 Task: Add Birch Benders Monk Fruit Sweetened Maple Vanilla Syrup to the cart.
Action: Mouse moved to (797, 313)
Screenshot: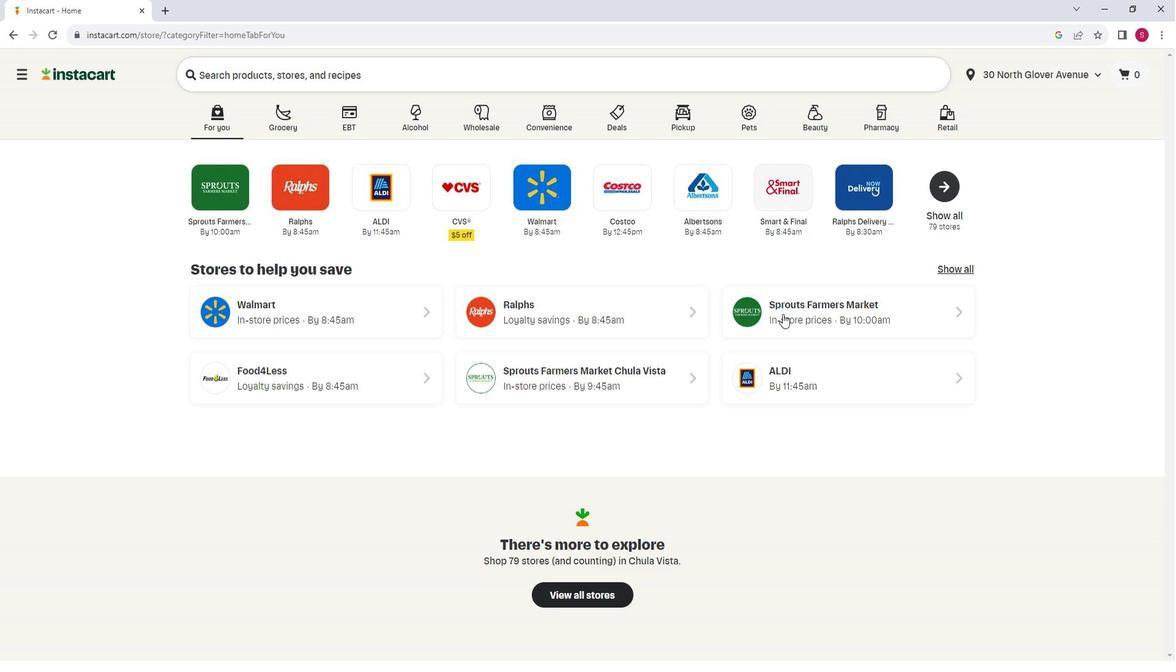 
Action: Mouse pressed left at (797, 313)
Screenshot: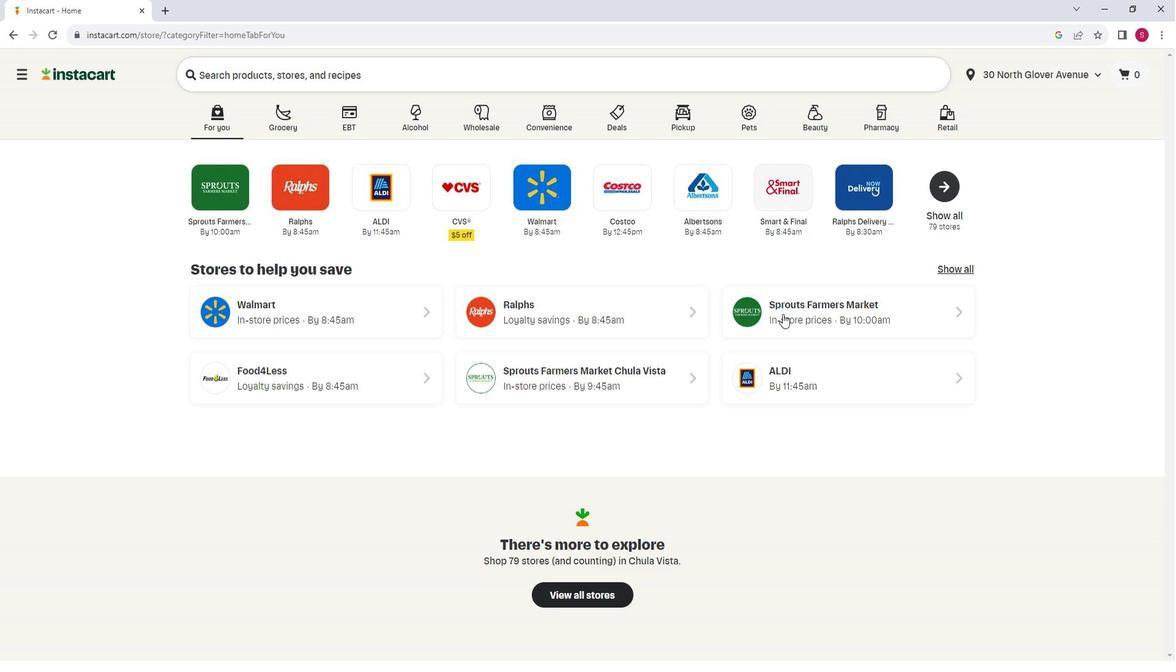 
Action: Mouse moved to (93, 433)
Screenshot: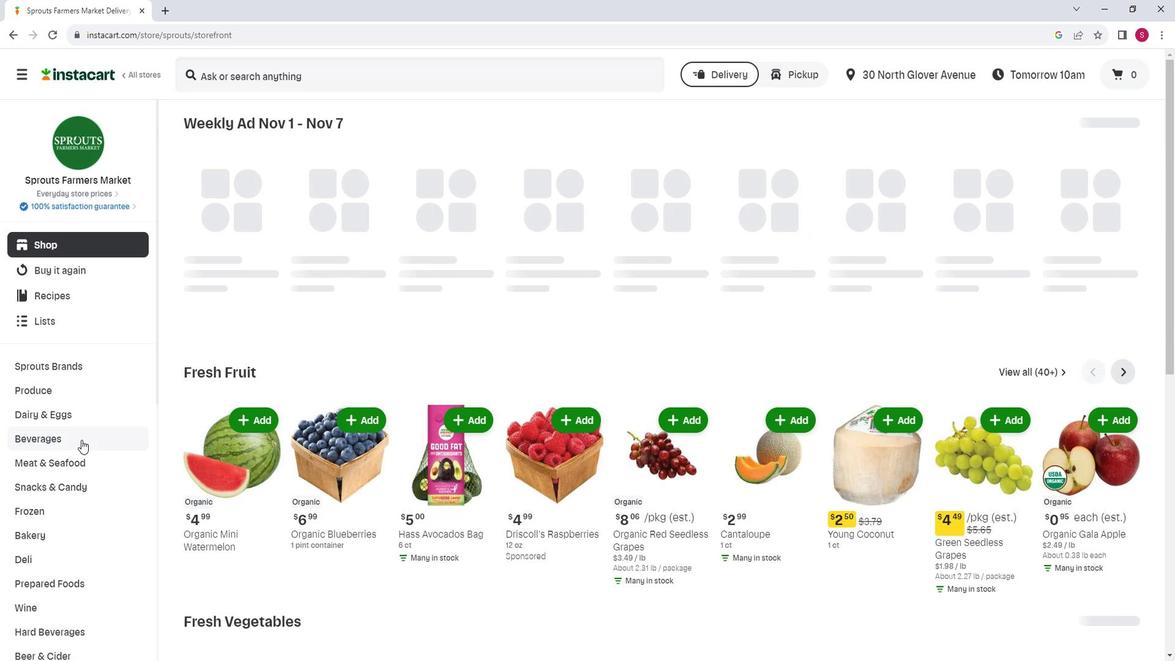 
Action: Mouse scrolled (93, 432) with delta (0, 0)
Screenshot: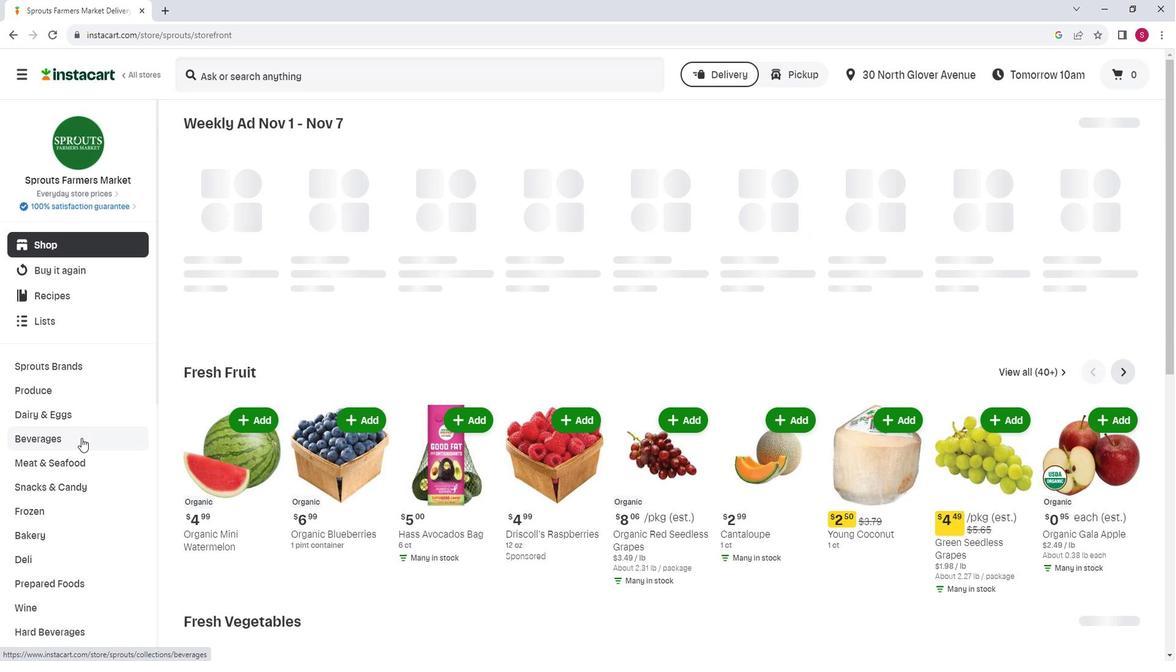 
Action: Mouse moved to (94, 433)
Screenshot: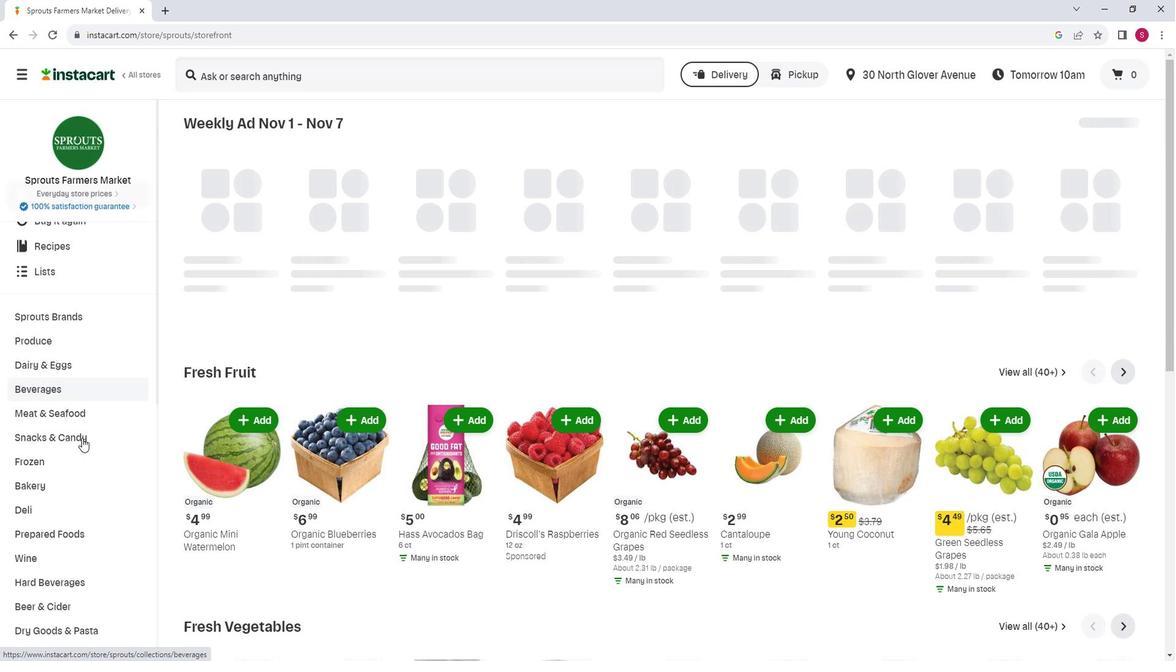 
Action: Mouse scrolled (94, 432) with delta (0, 0)
Screenshot: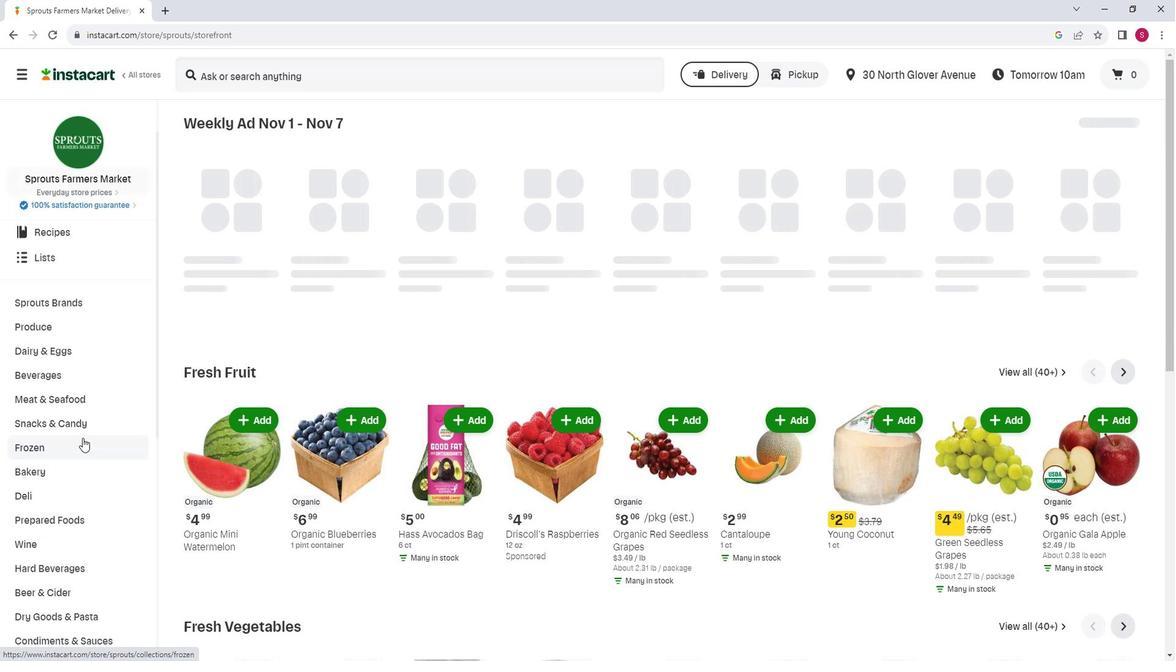 
Action: Mouse moved to (88, 600)
Screenshot: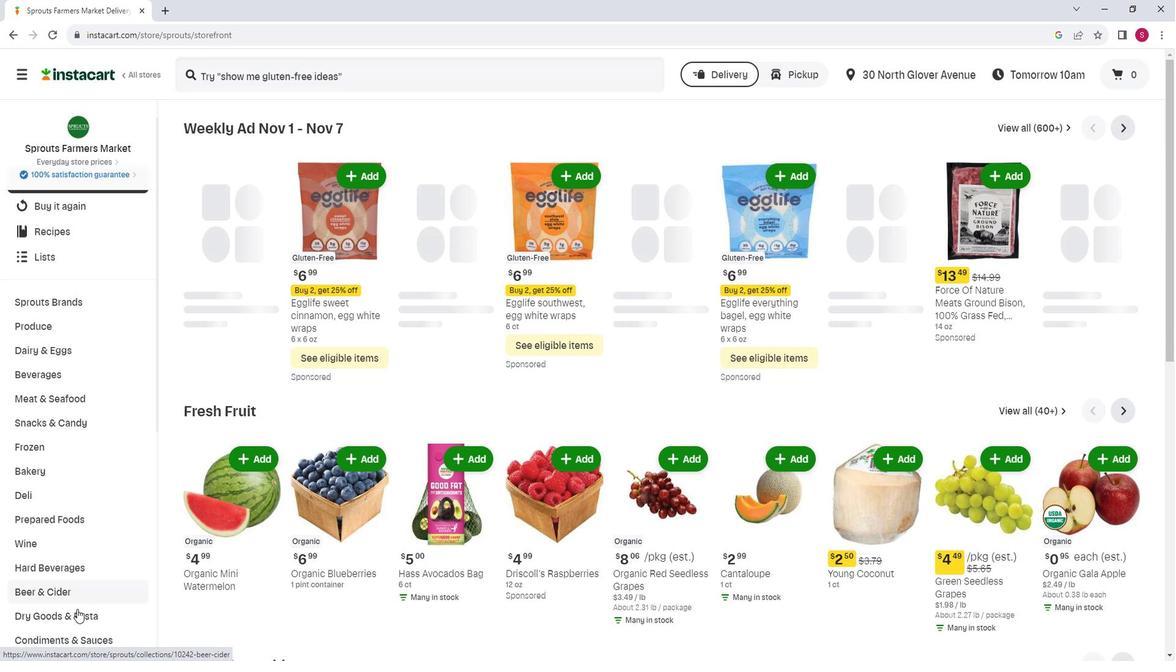 
Action: Mouse pressed left at (88, 600)
Screenshot: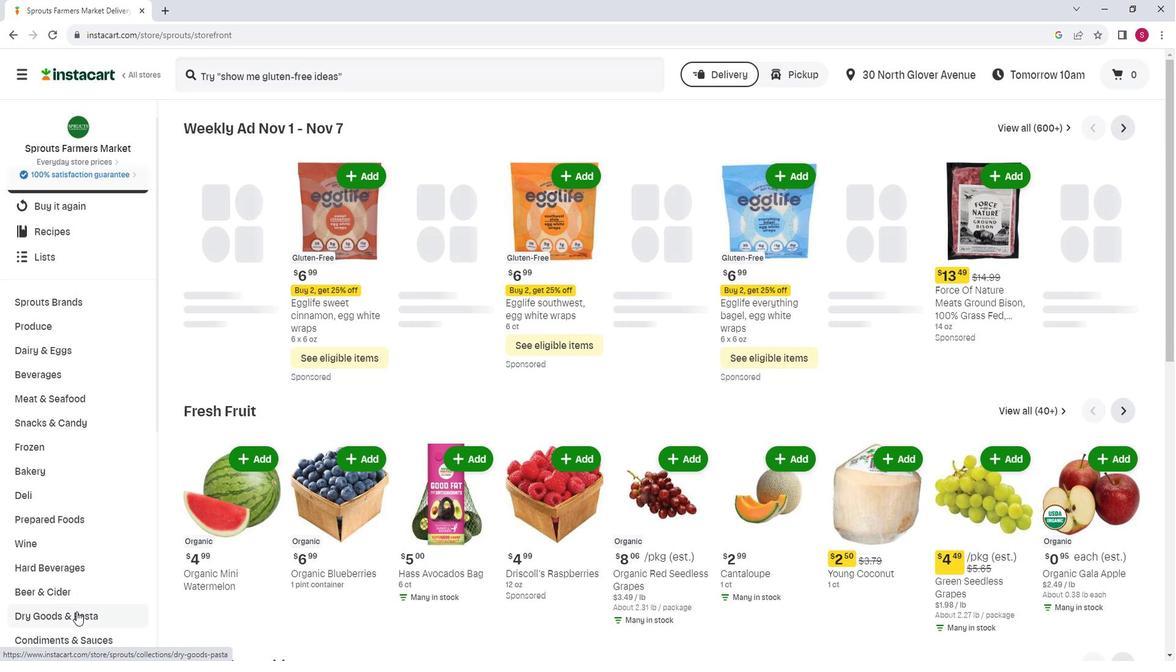 
Action: Mouse moved to (359, 167)
Screenshot: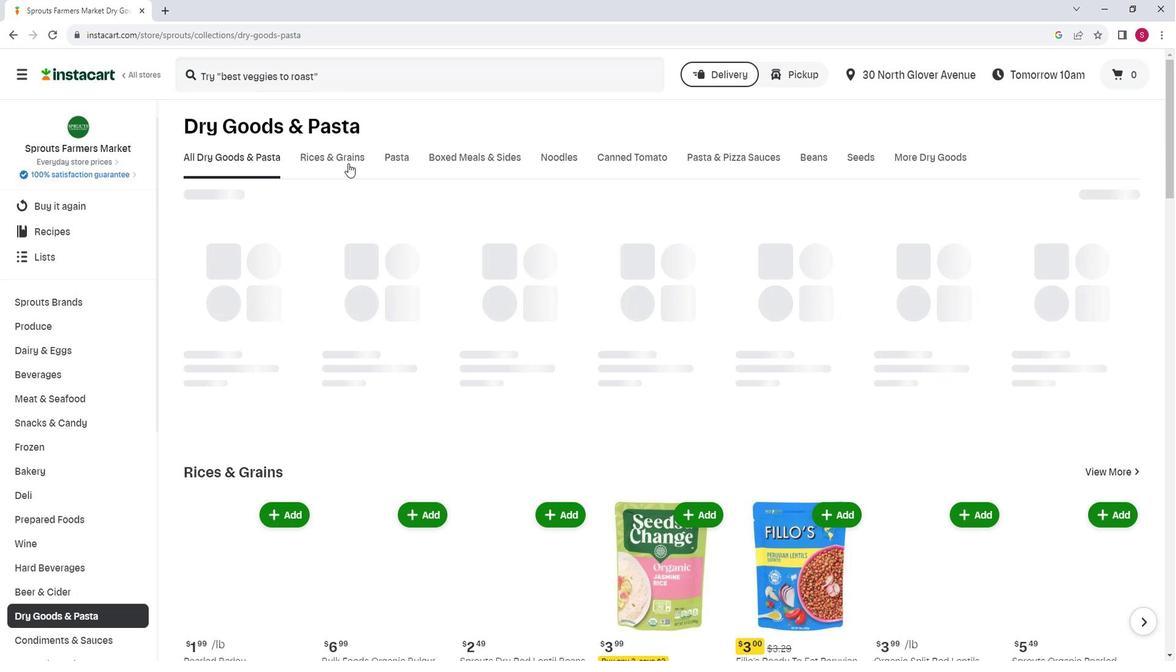 
Action: Mouse pressed left at (359, 167)
Screenshot: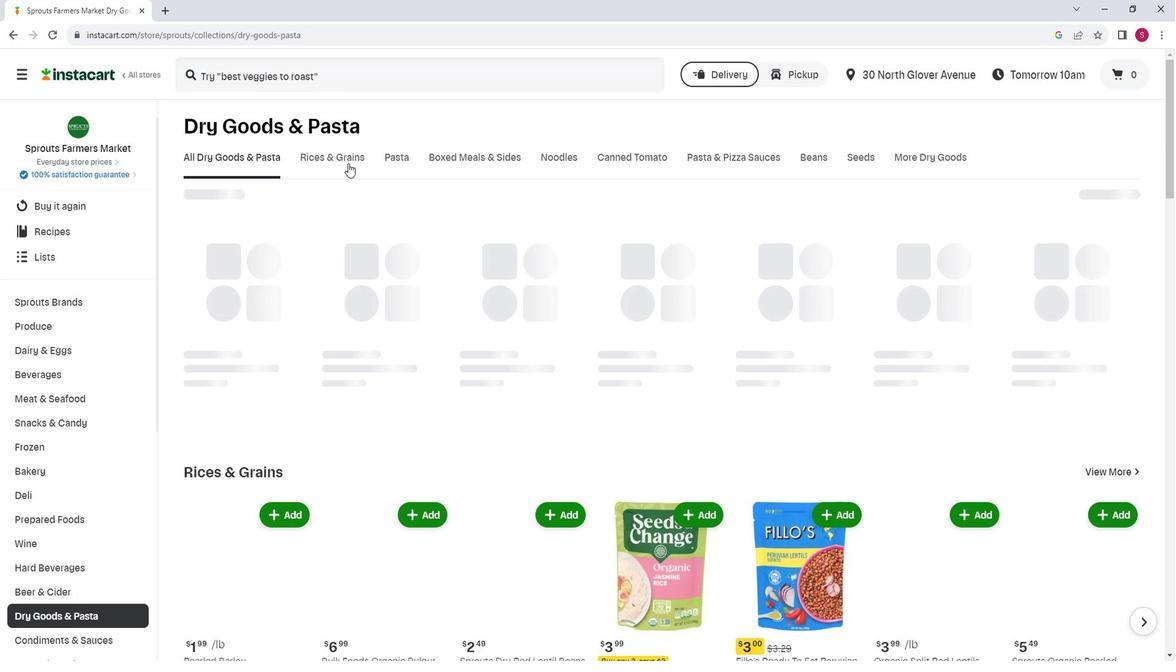 
Action: Mouse moved to (288, 211)
Screenshot: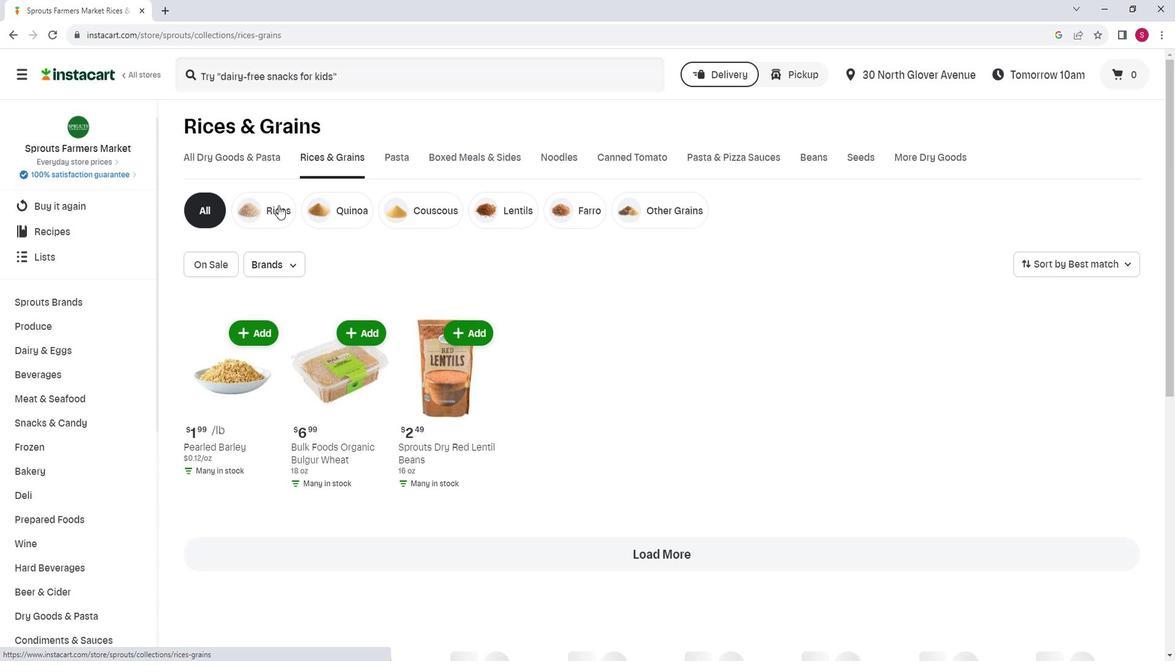 
Action: Mouse pressed left at (288, 211)
Screenshot: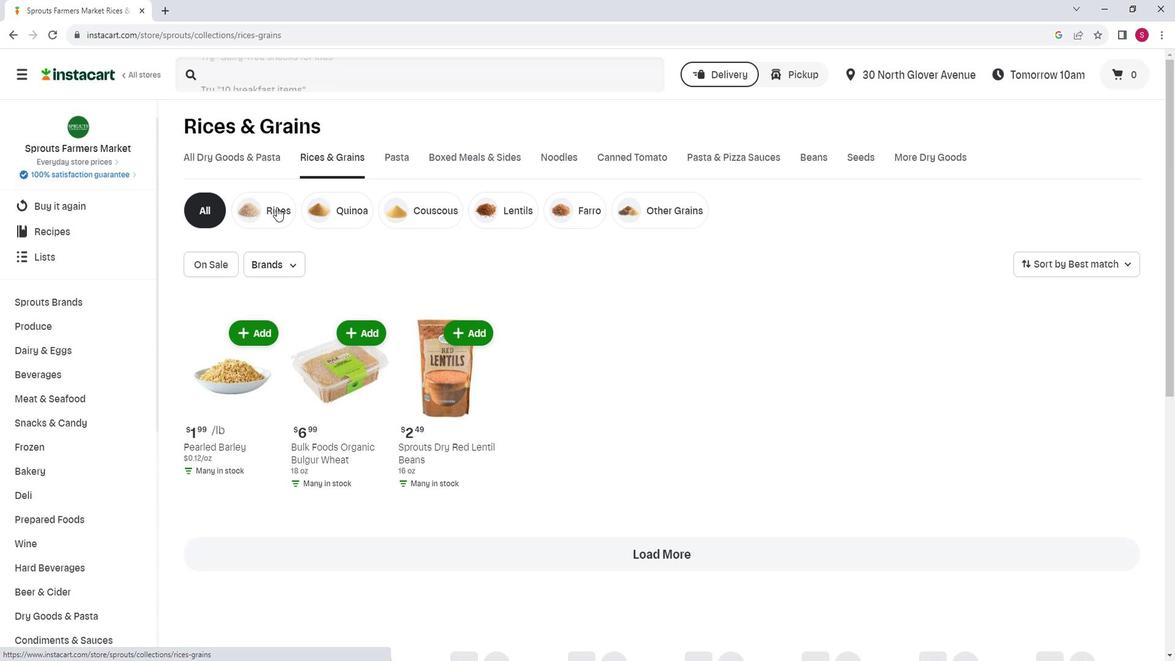 
Action: Mouse moved to (284, 219)
Screenshot: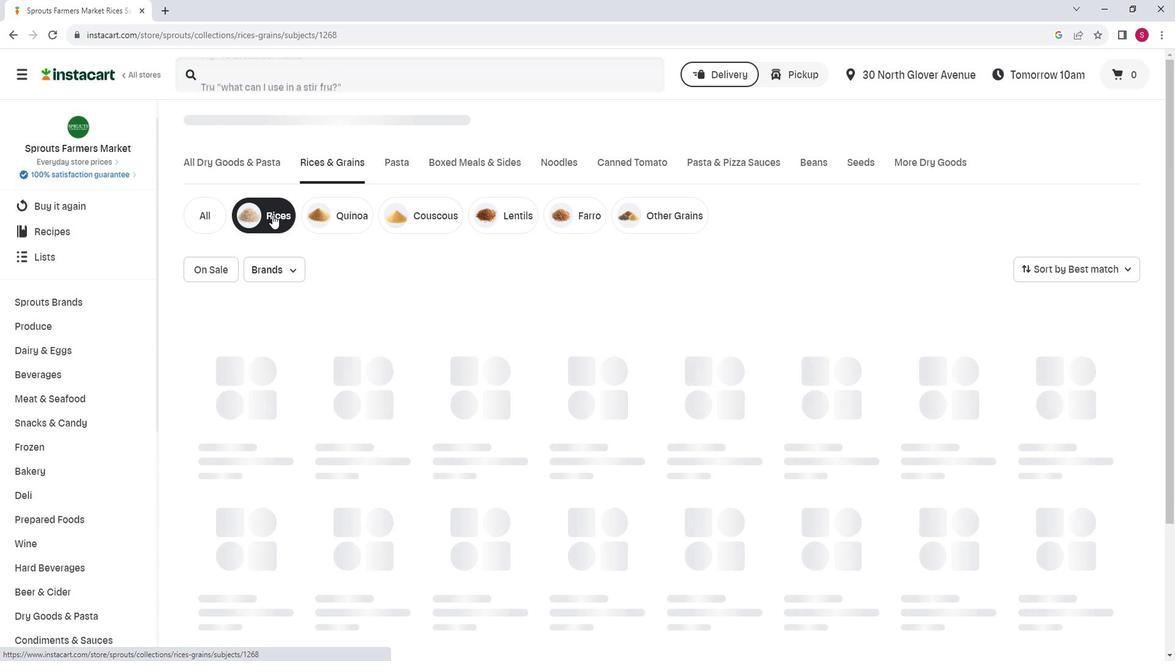 
Action: Mouse pressed left at (284, 219)
Screenshot: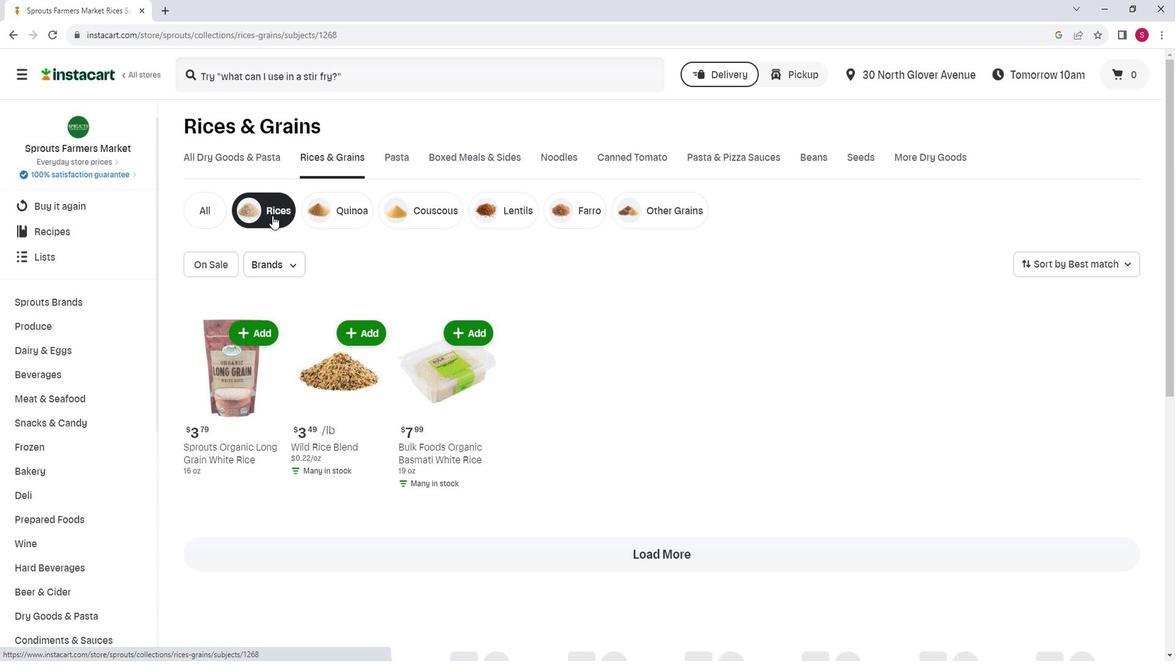 
Action: Mouse moved to (509, 255)
Screenshot: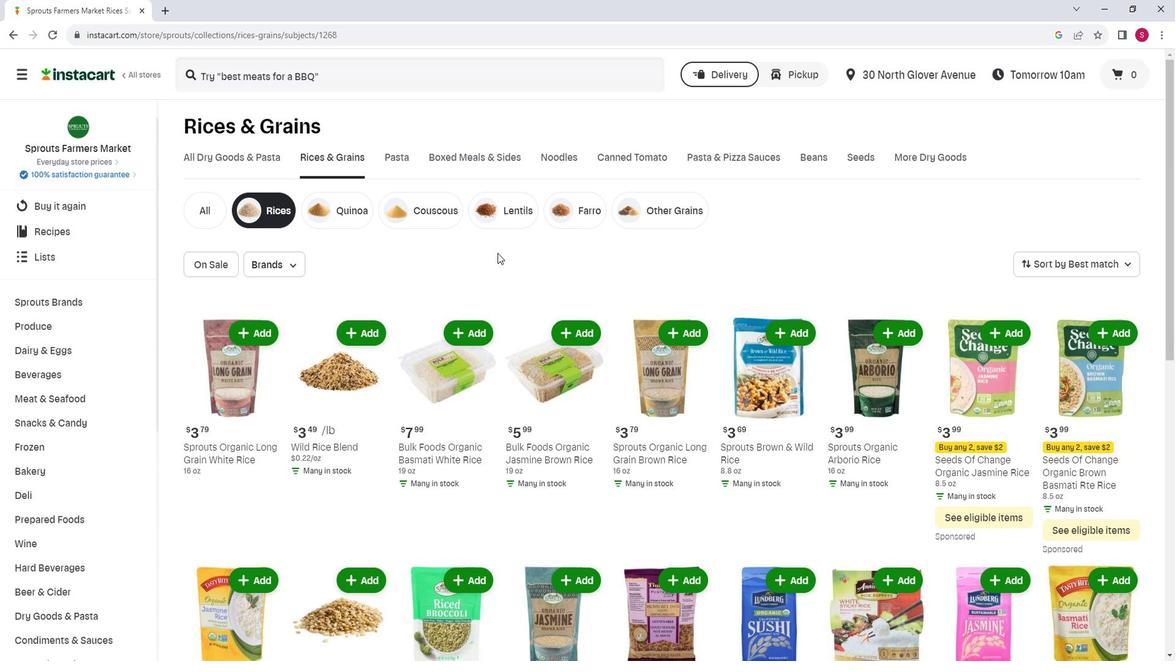
Action: Mouse scrolled (509, 254) with delta (0, 0)
Screenshot: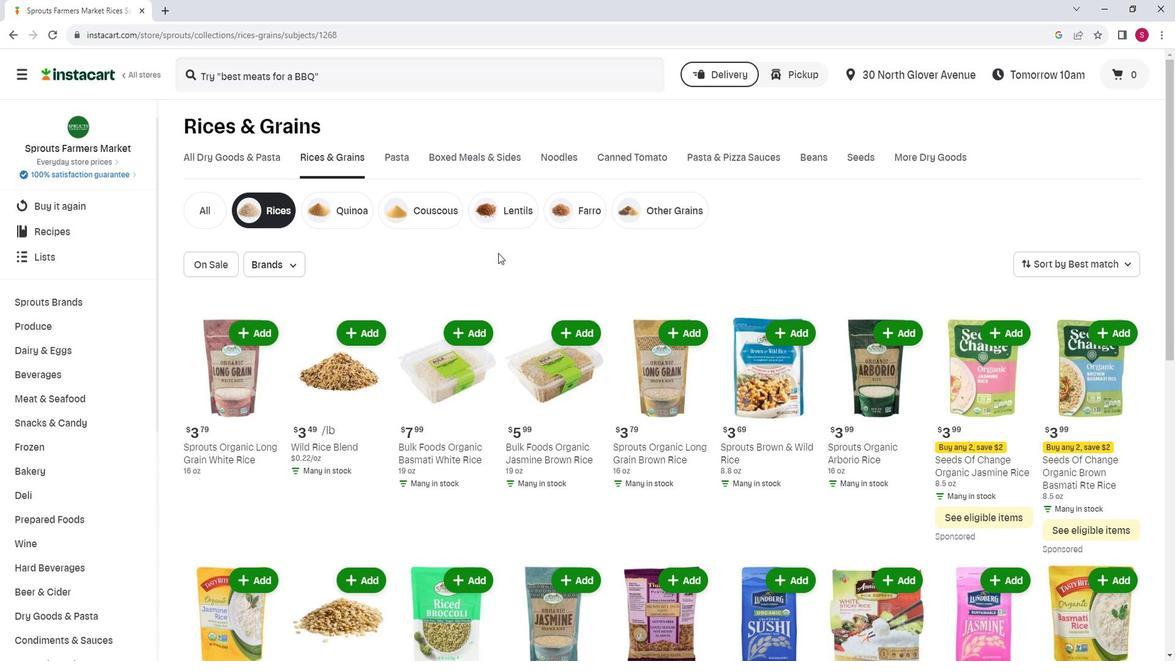 
Action: Mouse moved to (511, 255)
Screenshot: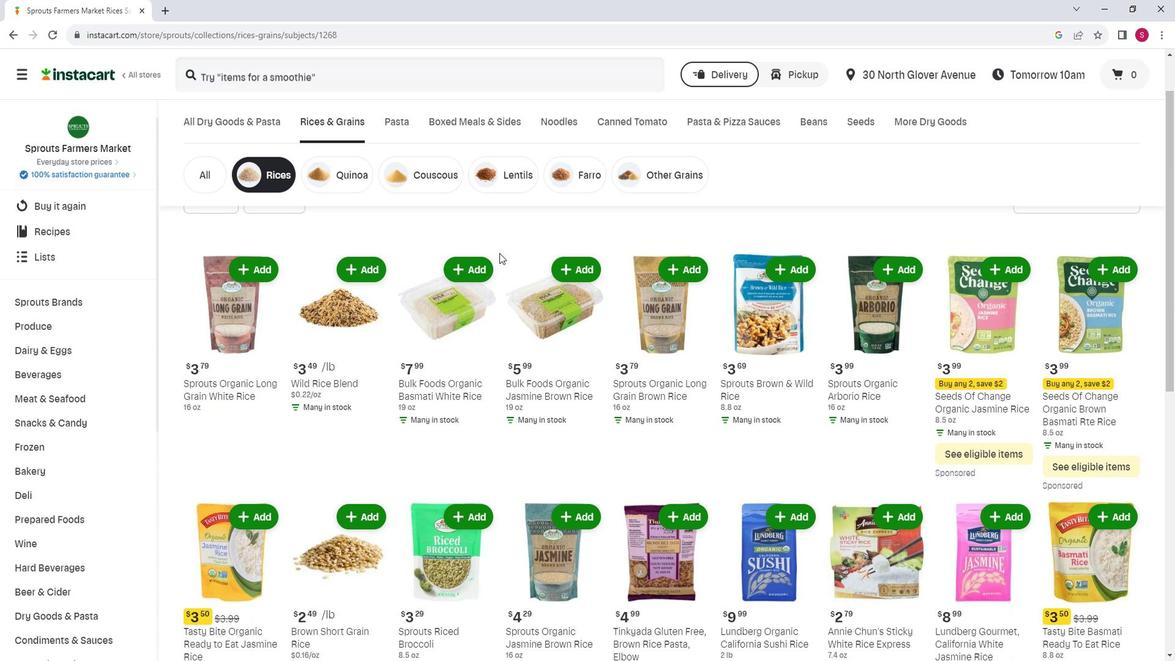 
Action: Mouse scrolled (511, 254) with delta (0, 0)
Screenshot: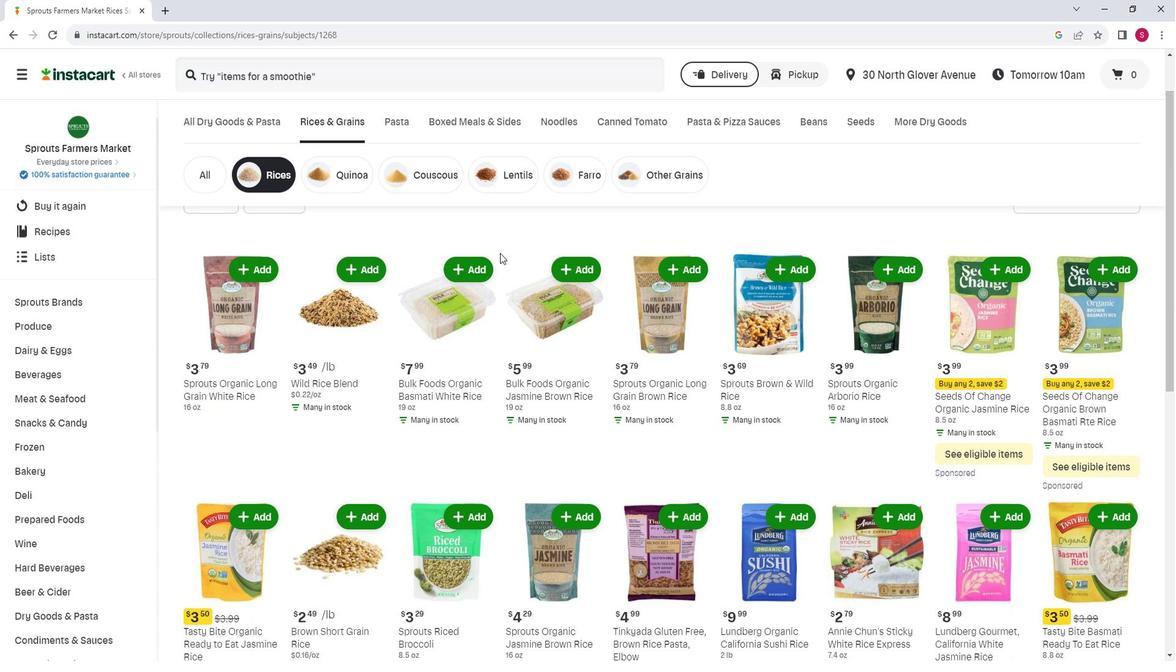 
Action: Mouse moved to (513, 255)
Screenshot: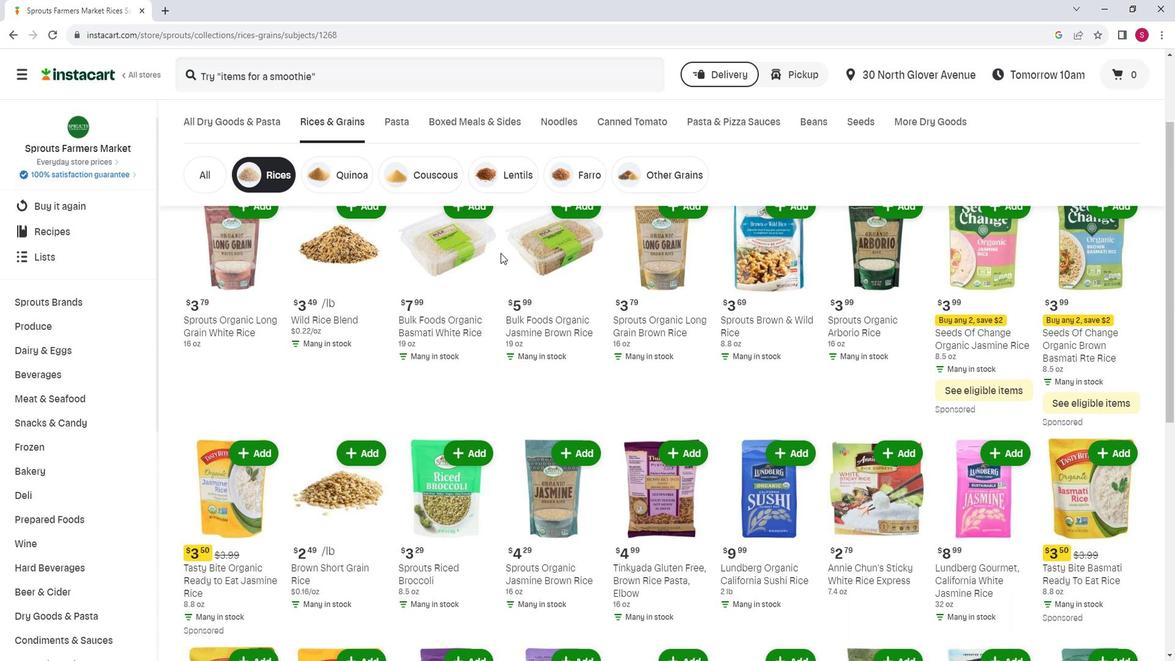 
Action: Mouse scrolled (513, 254) with delta (0, 0)
Screenshot: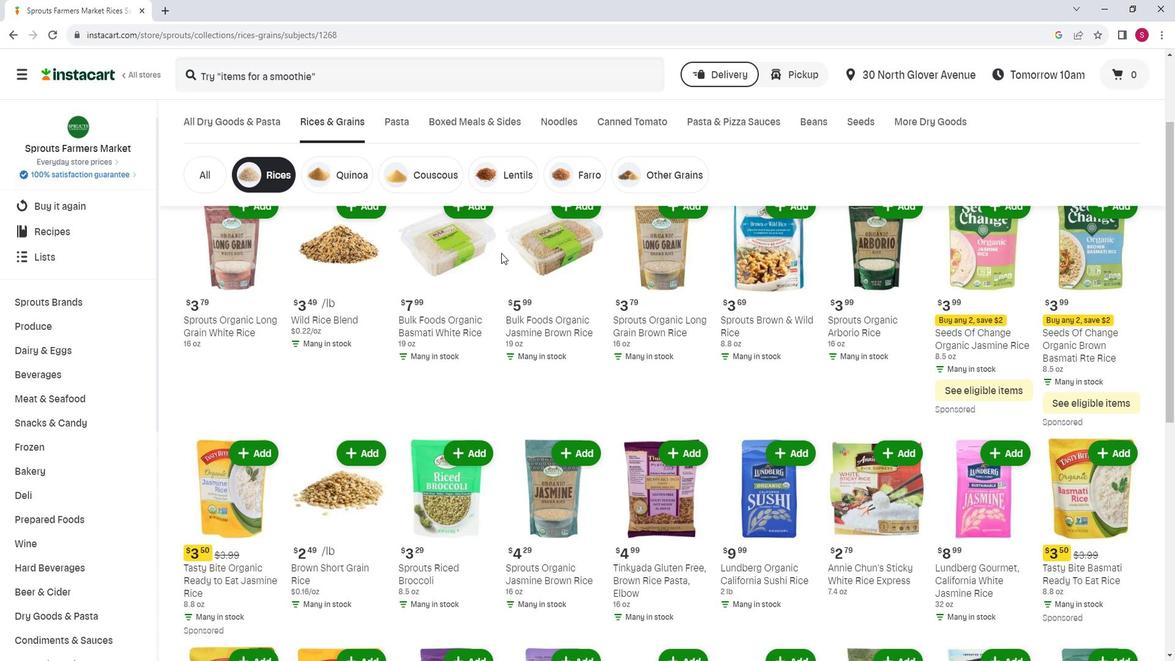 
Action: Mouse scrolled (513, 254) with delta (0, 0)
Screenshot: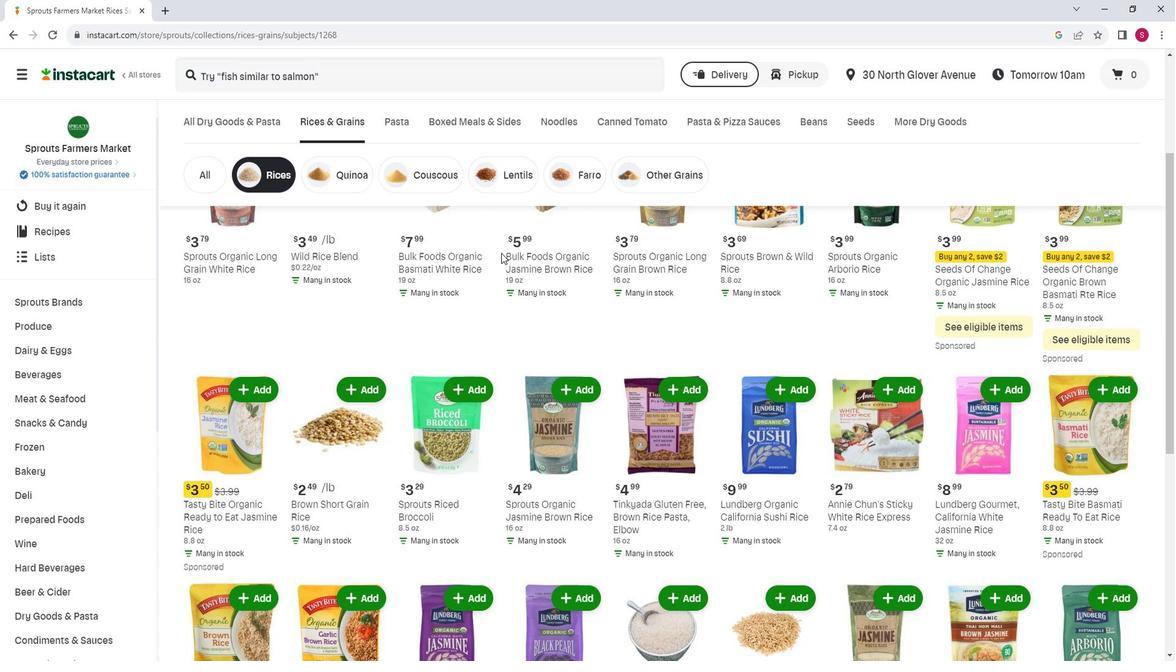 
Action: Mouse moved to (514, 255)
Screenshot: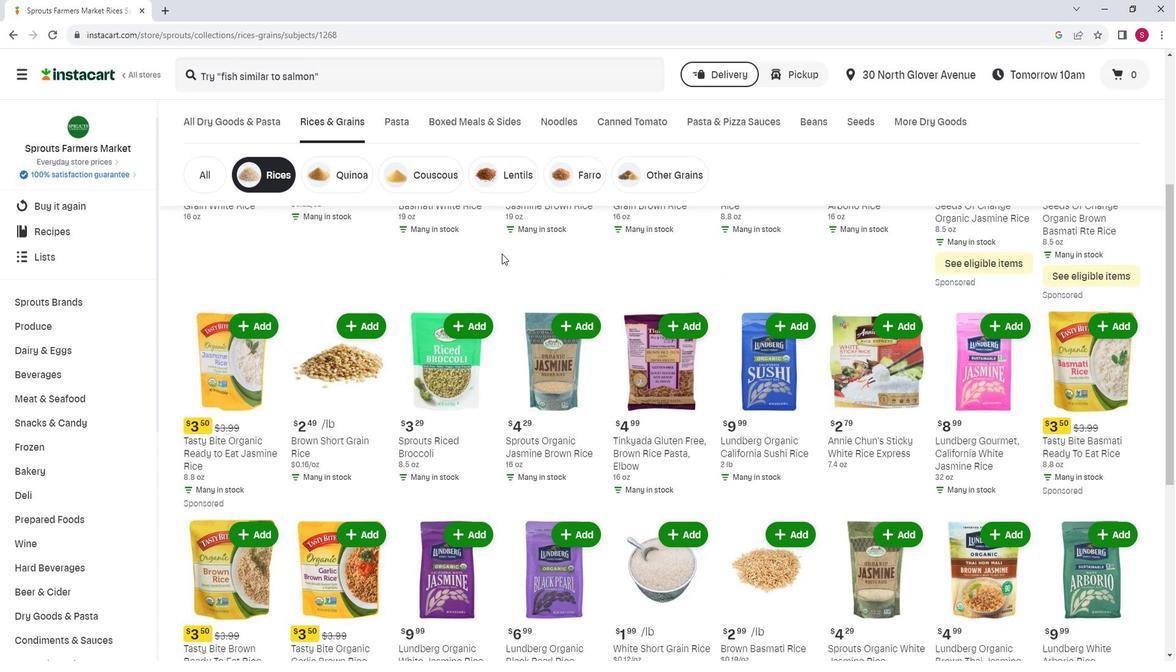 
Action: Mouse scrolled (514, 255) with delta (0, 0)
Screenshot: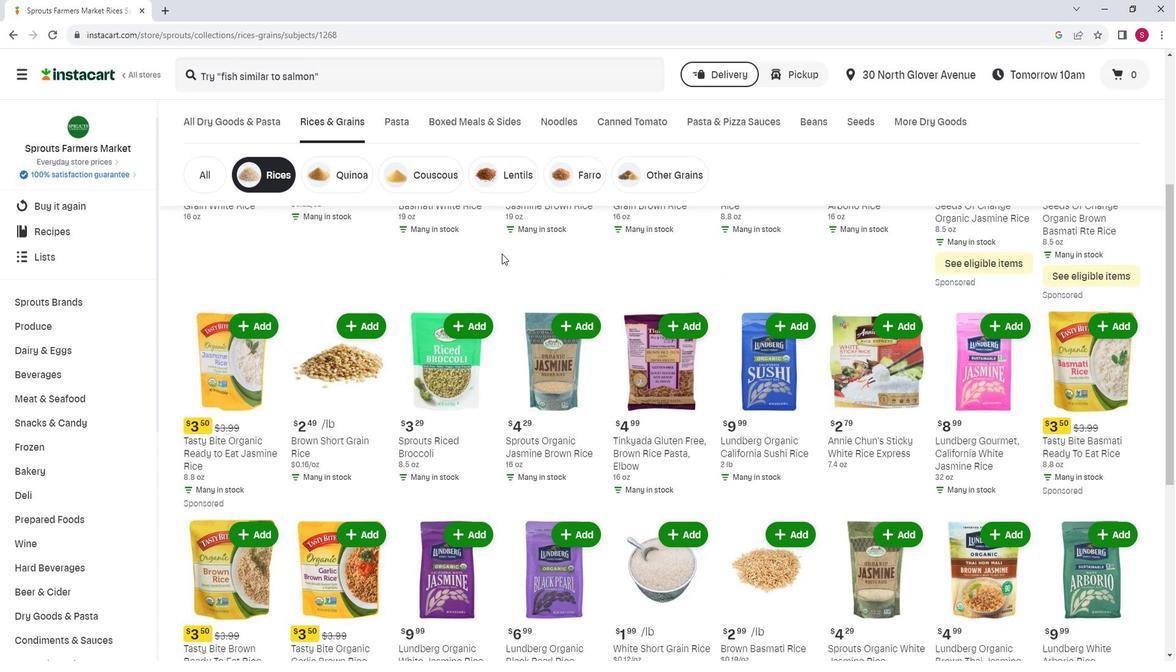 
Action: Mouse moved to (519, 252)
Screenshot: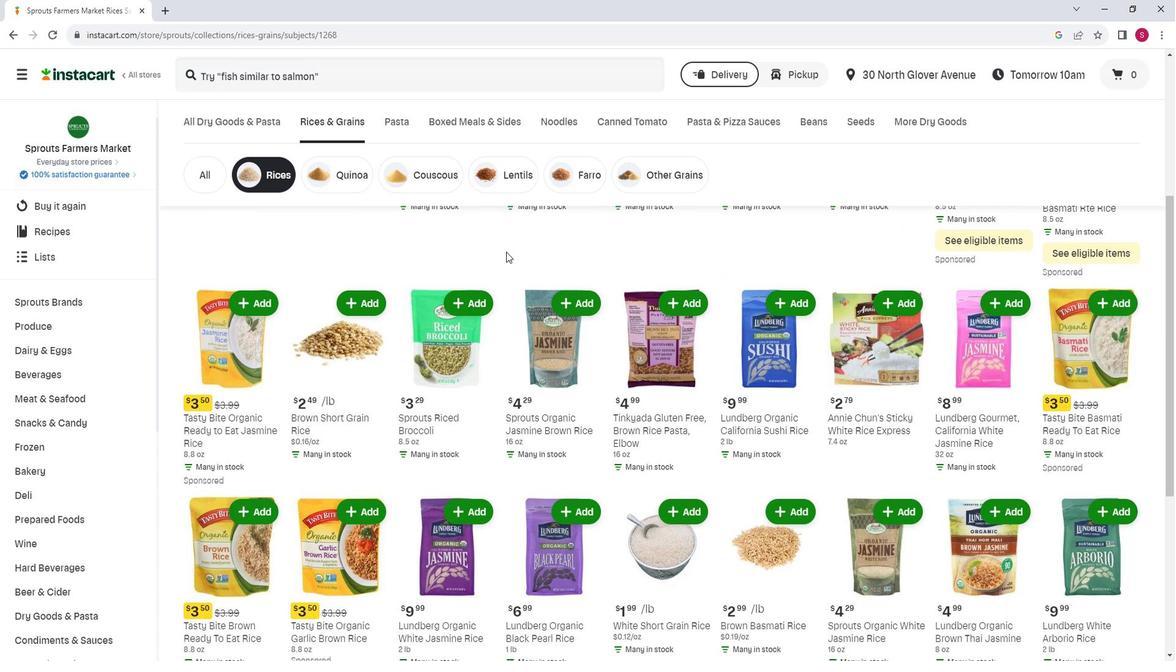 
Action: Mouse scrolled (519, 251) with delta (0, 0)
Screenshot: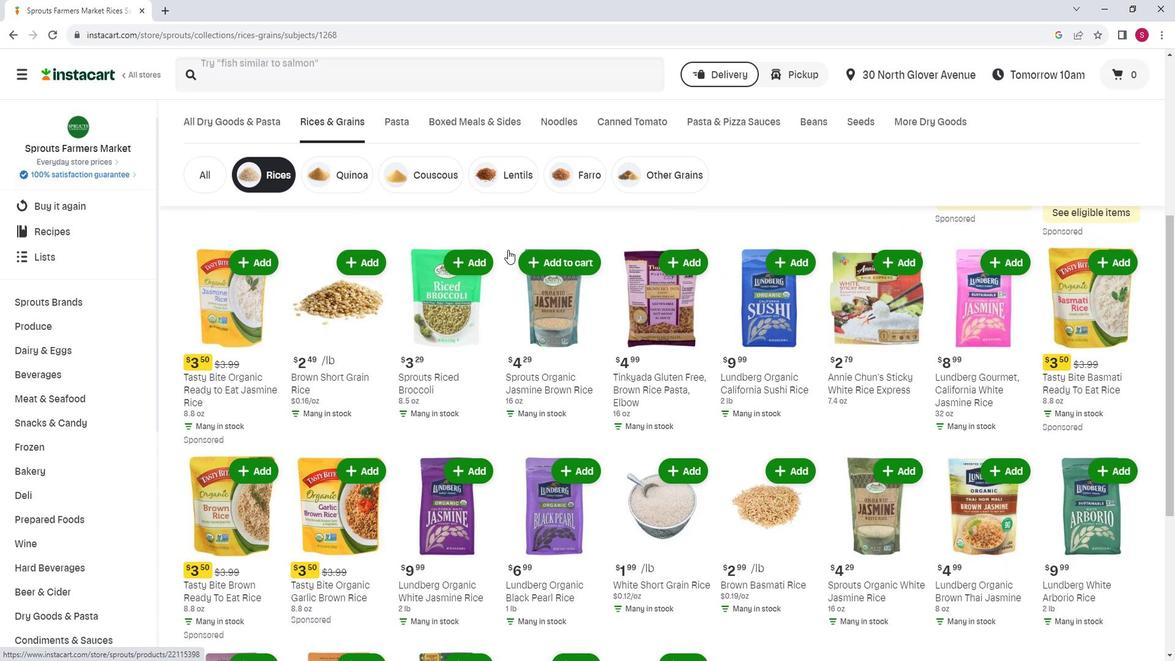 
Action: Mouse scrolled (519, 251) with delta (0, 0)
Screenshot: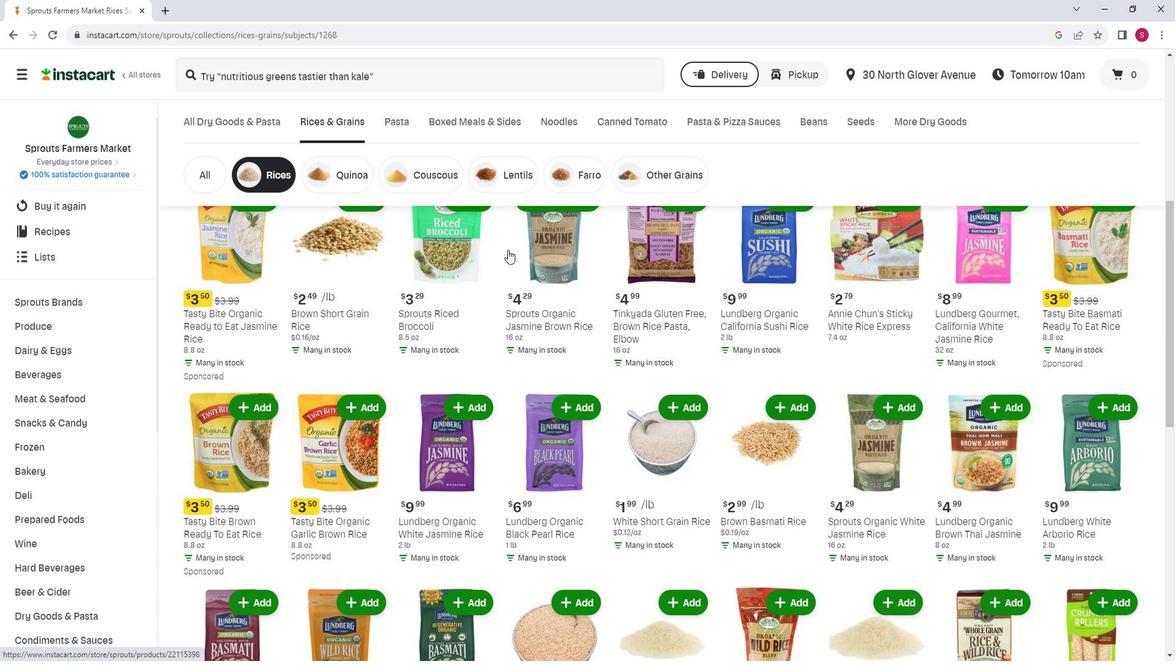 
Action: Mouse scrolled (519, 251) with delta (0, 0)
Screenshot: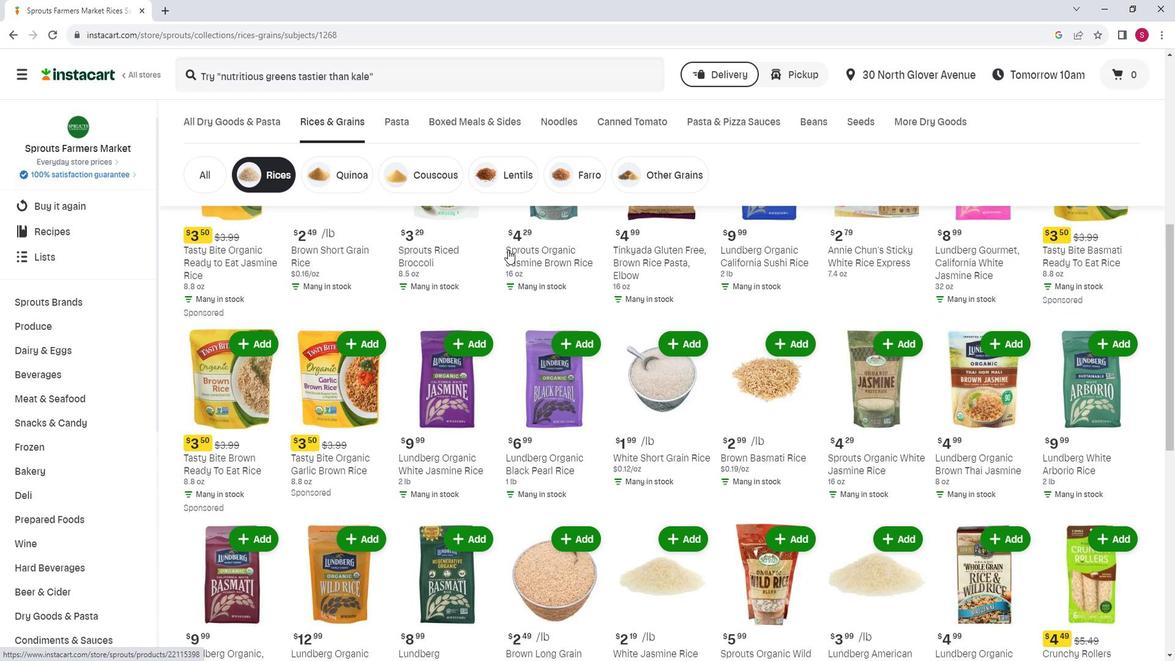 
Action: Mouse moved to (520, 246)
Screenshot: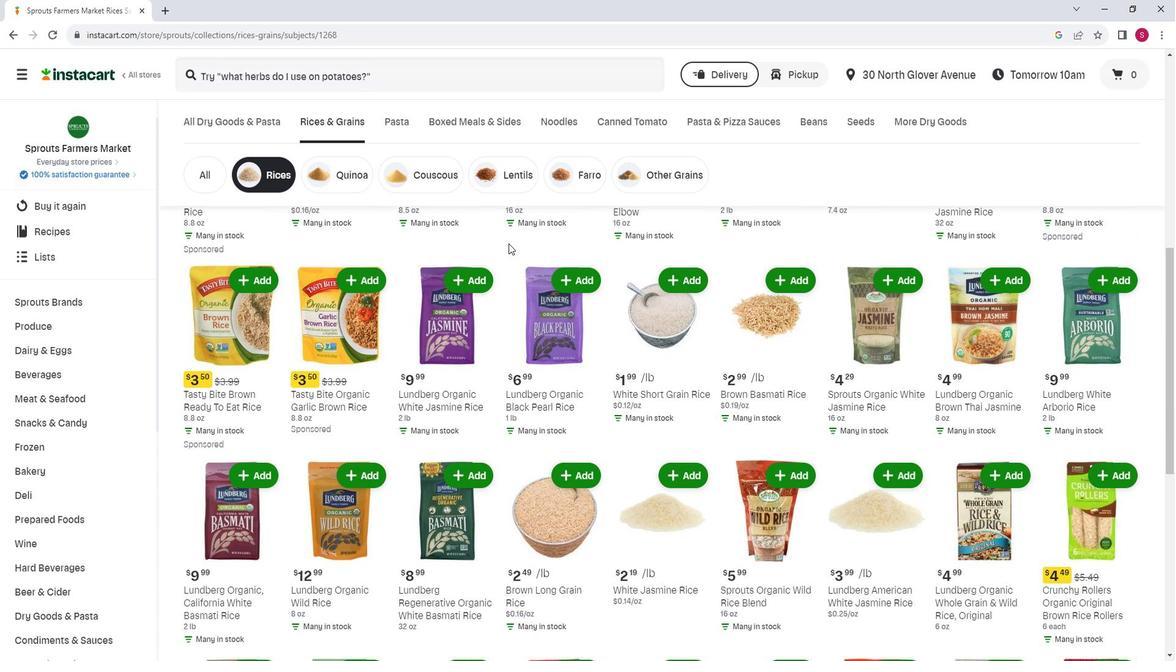 
Action: Mouse scrolled (520, 245) with delta (0, 0)
Screenshot: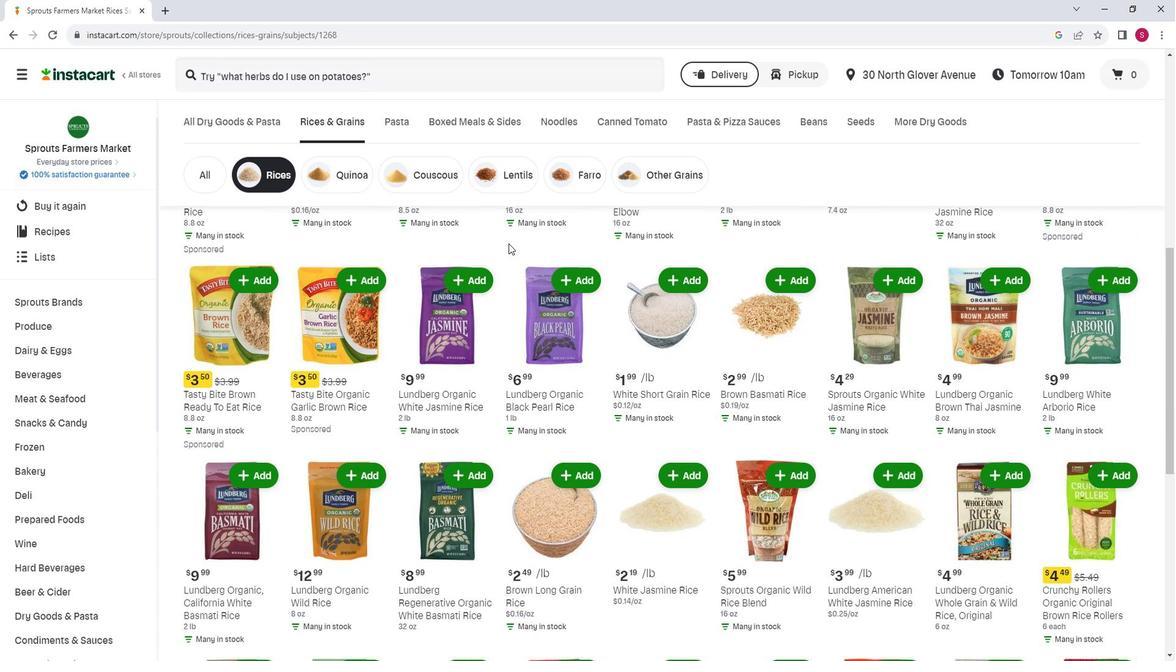 
Action: Mouse moved to (522, 244)
Screenshot: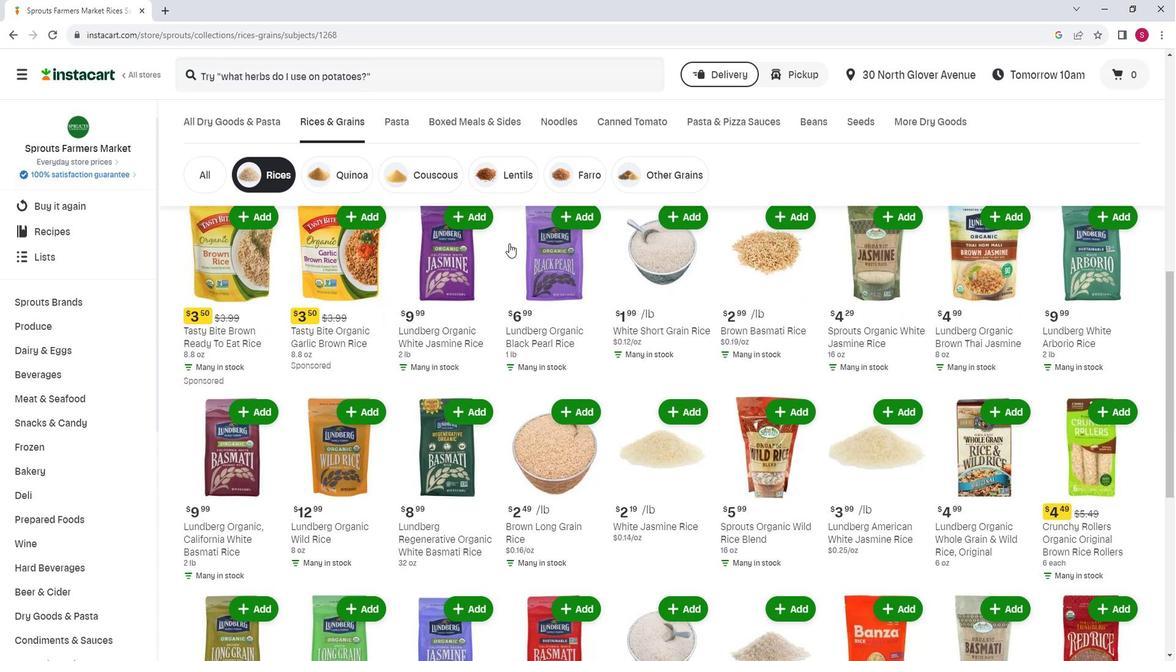 
Action: Mouse scrolled (522, 243) with delta (0, 0)
Screenshot: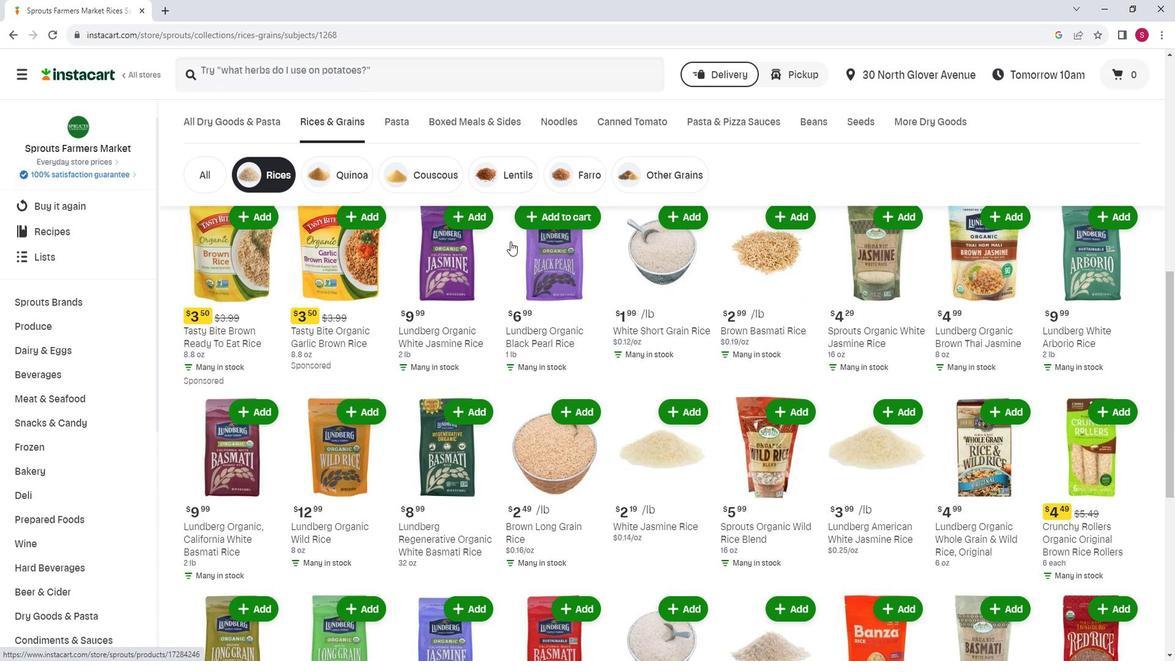 
Action: Mouse moved to (524, 244)
Screenshot: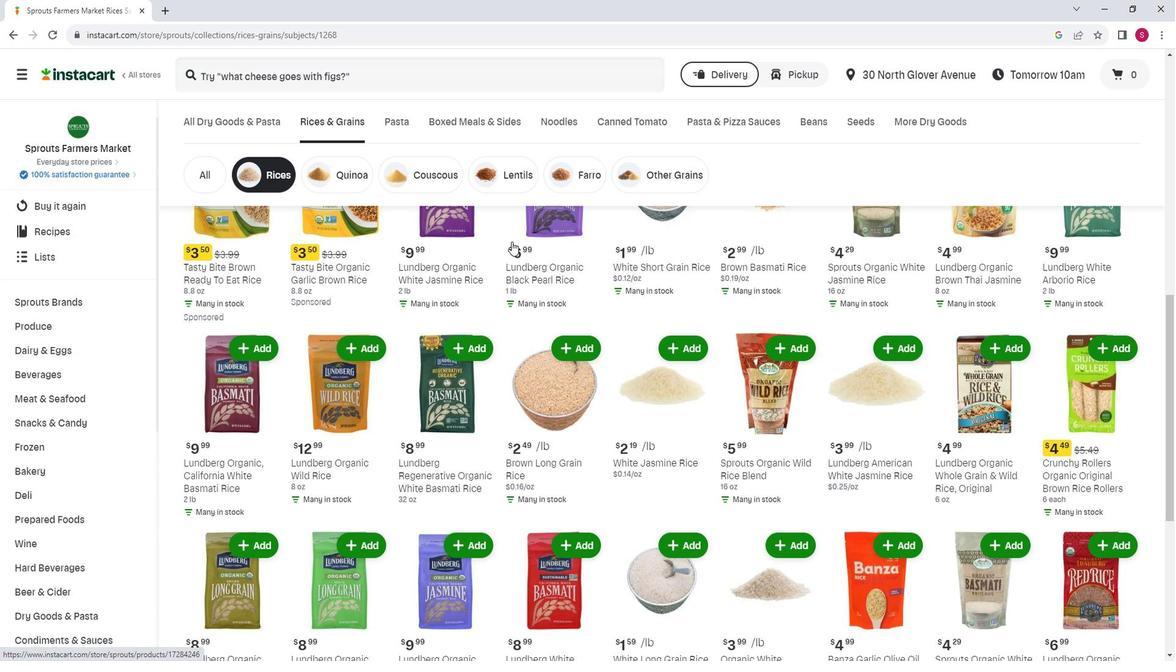 
Action: Mouse scrolled (524, 243) with delta (0, 0)
Screenshot: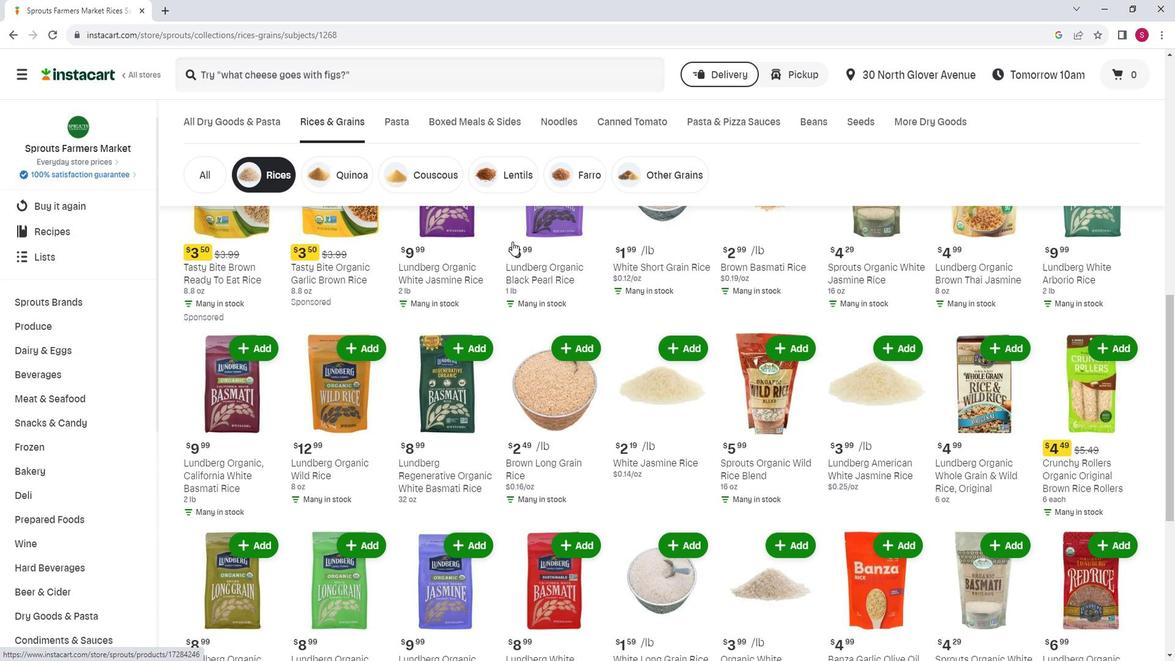 
Action: Mouse moved to (524, 244)
Screenshot: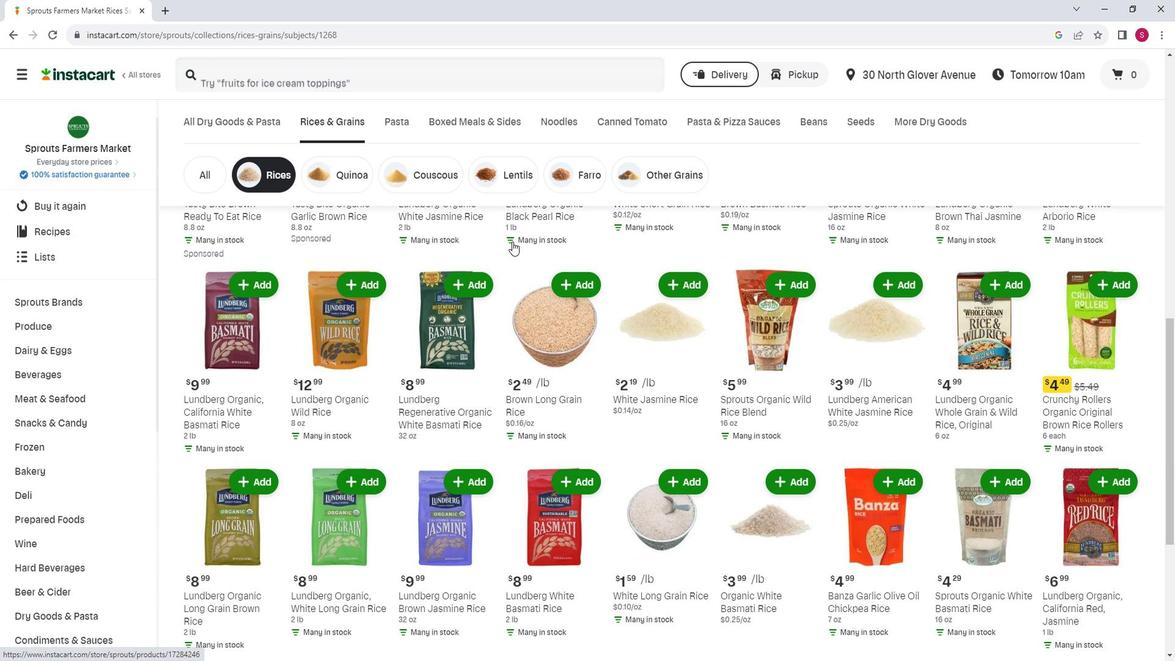 
Action: Mouse scrolled (524, 243) with delta (0, 0)
Screenshot: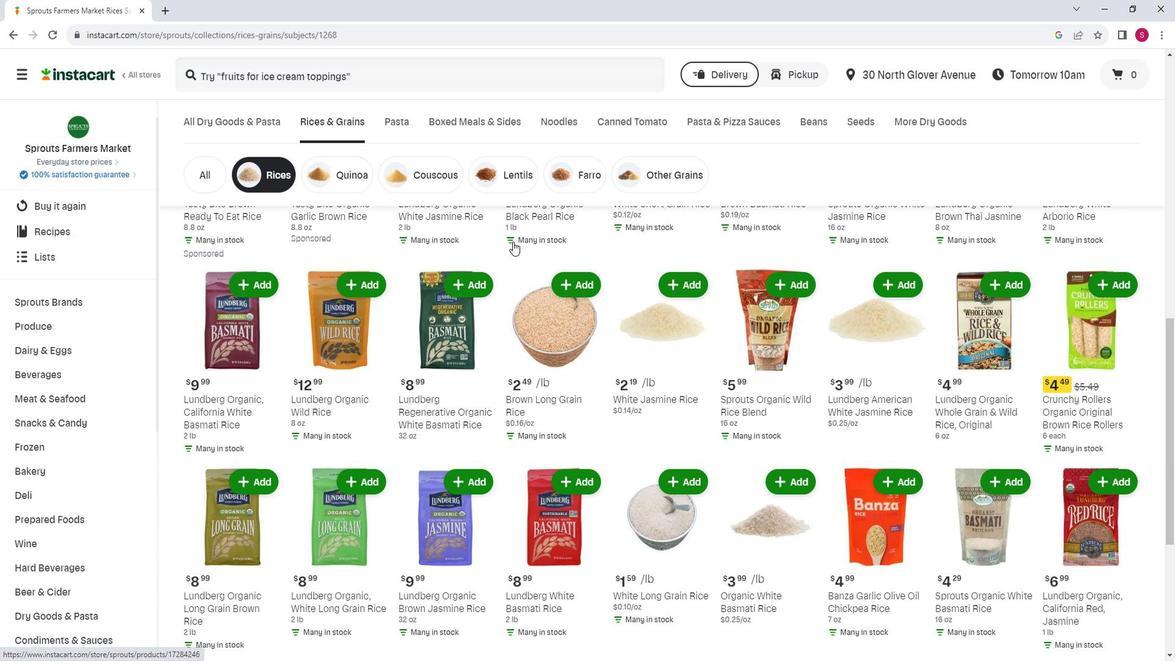 
Action: Mouse moved to (525, 244)
Screenshot: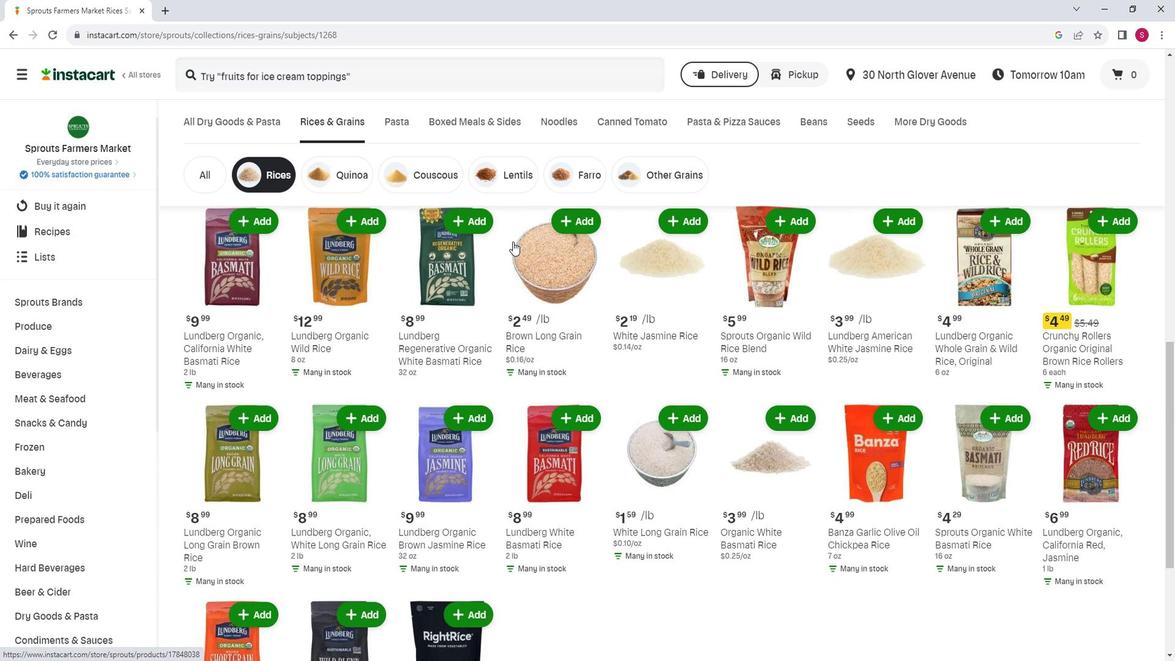 
Action: Mouse scrolled (525, 244) with delta (0, 0)
Screenshot: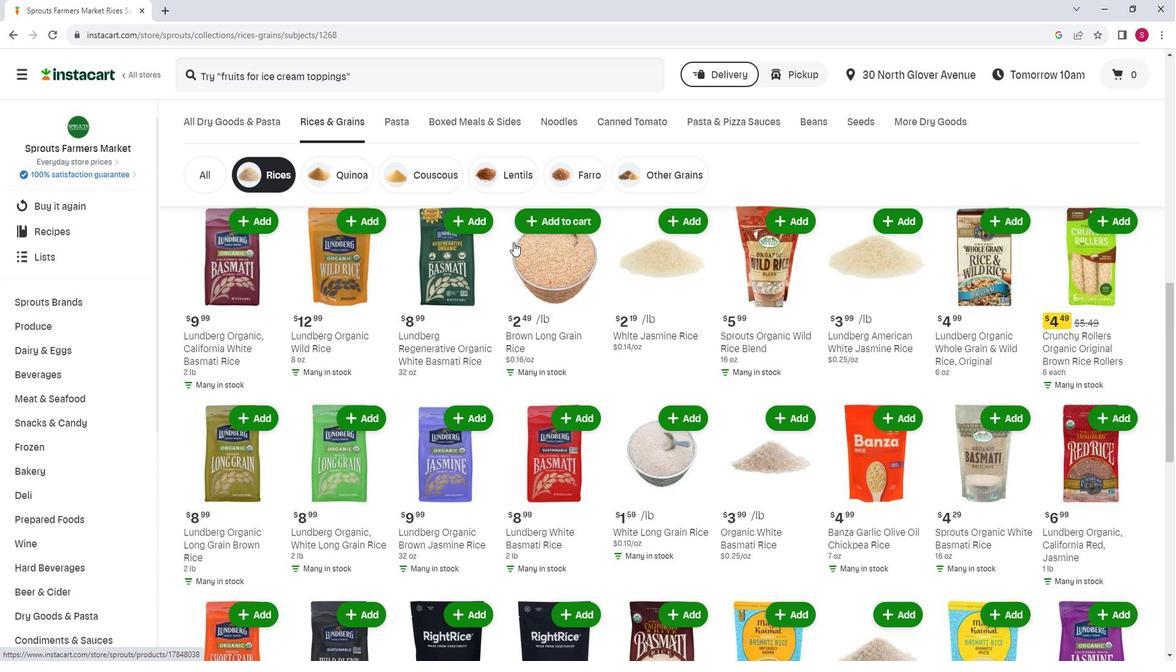 
Action: Mouse moved to (525, 245)
Screenshot: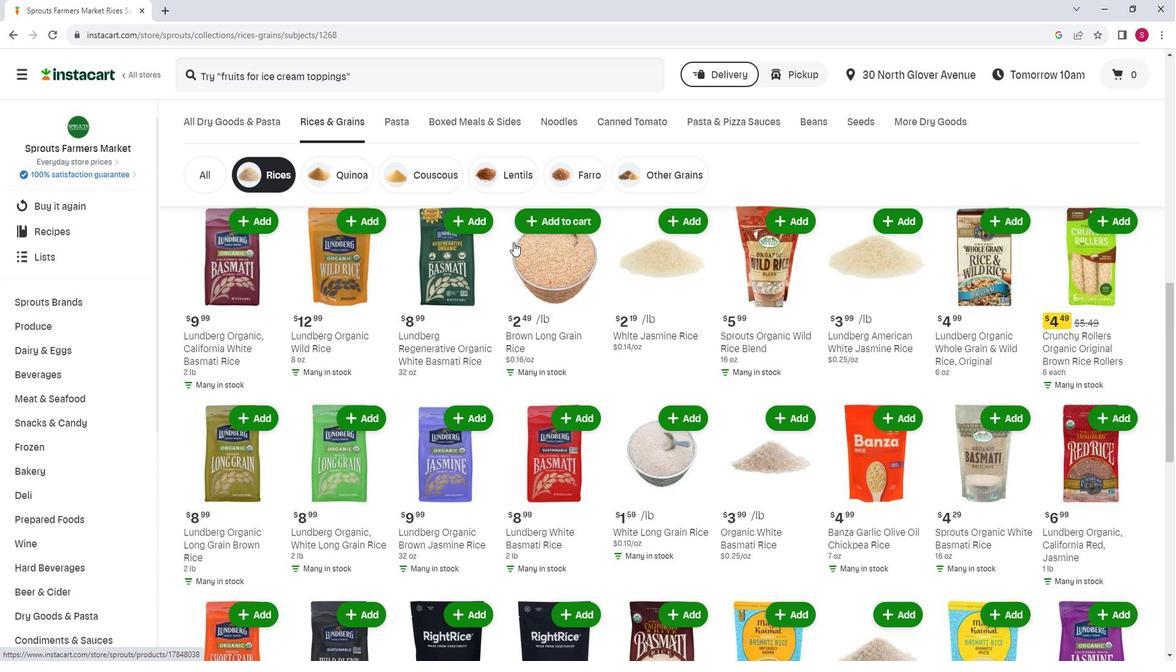 
Action: Mouse scrolled (525, 244) with delta (0, 0)
Screenshot: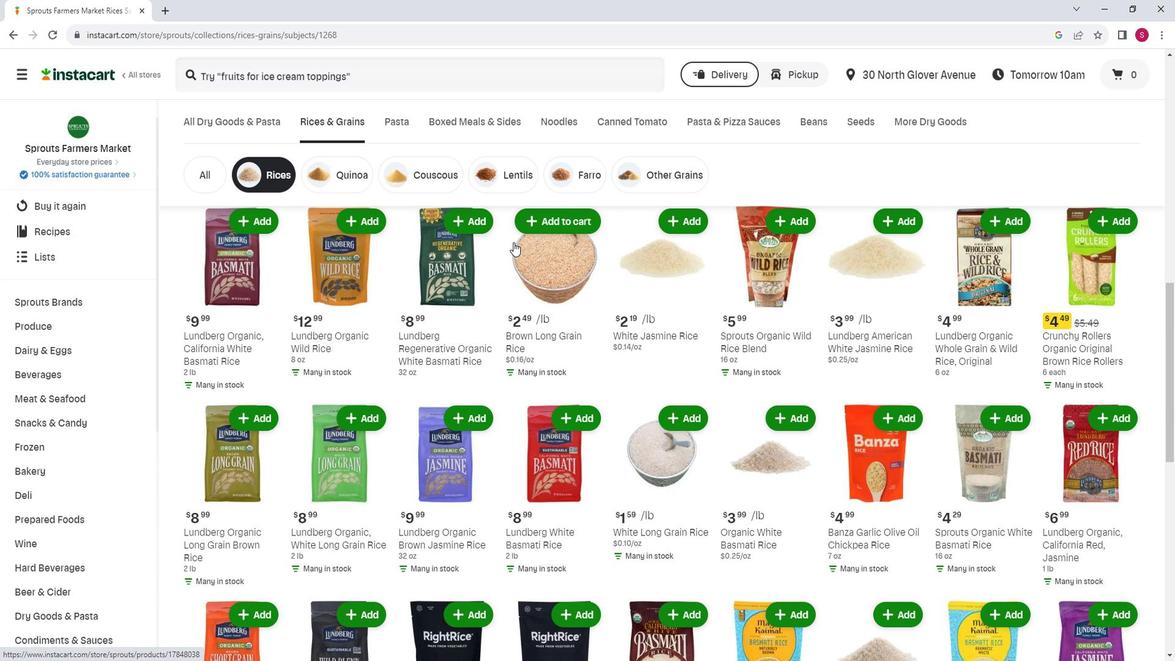
Action: Mouse scrolled (525, 246) with delta (0, 0)
Screenshot: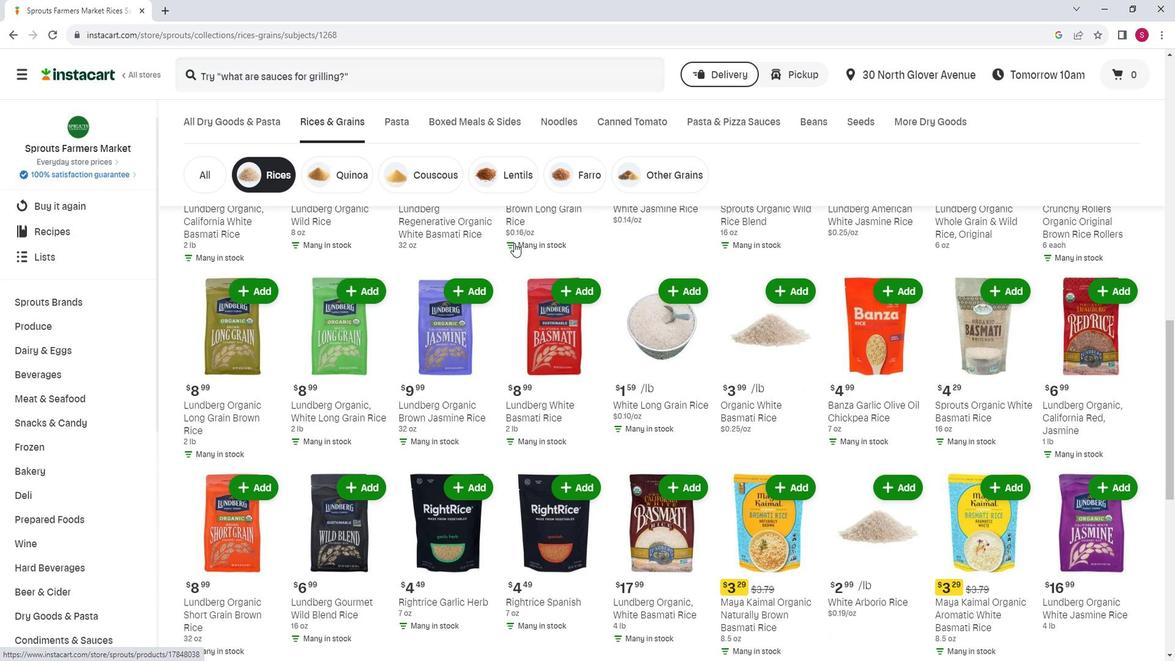 
Action: Mouse scrolled (525, 246) with delta (0, 0)
Screenshot: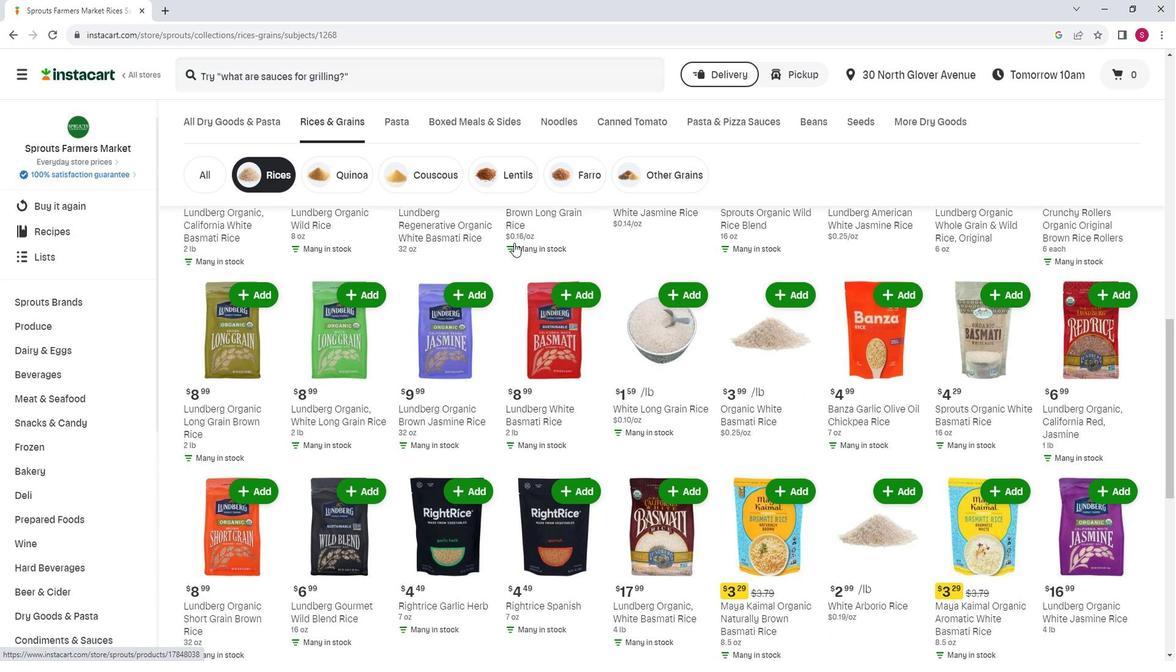 
Action: Mouse scrolled (525, 244) with delta (0, 0)
Screenshot: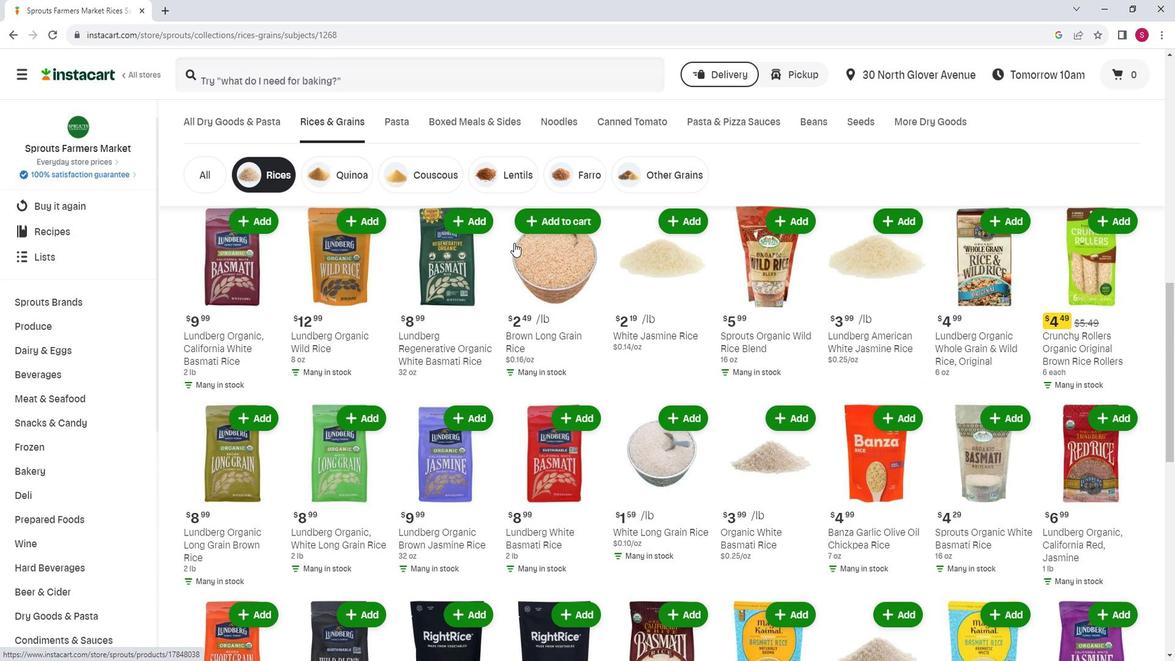 
Action: Mouse scrolled (525, 244) with delta (0, 0)
Screenshot: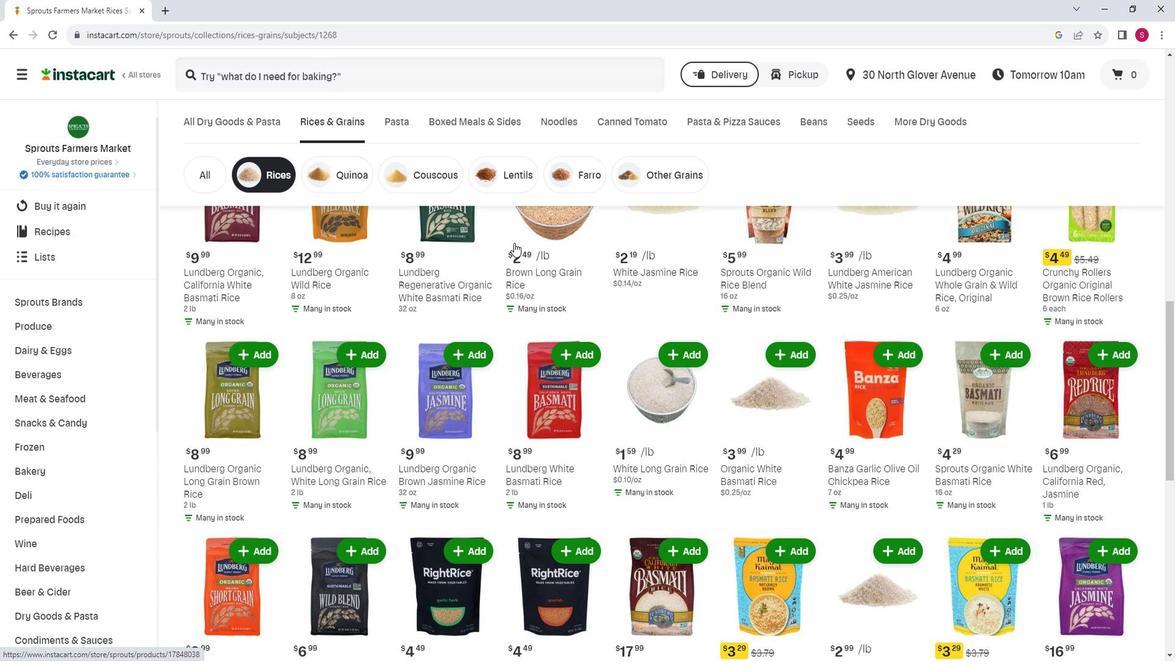 
Action: Mouse scrolled (525, 244) with delta (0, 0)
Screenshot: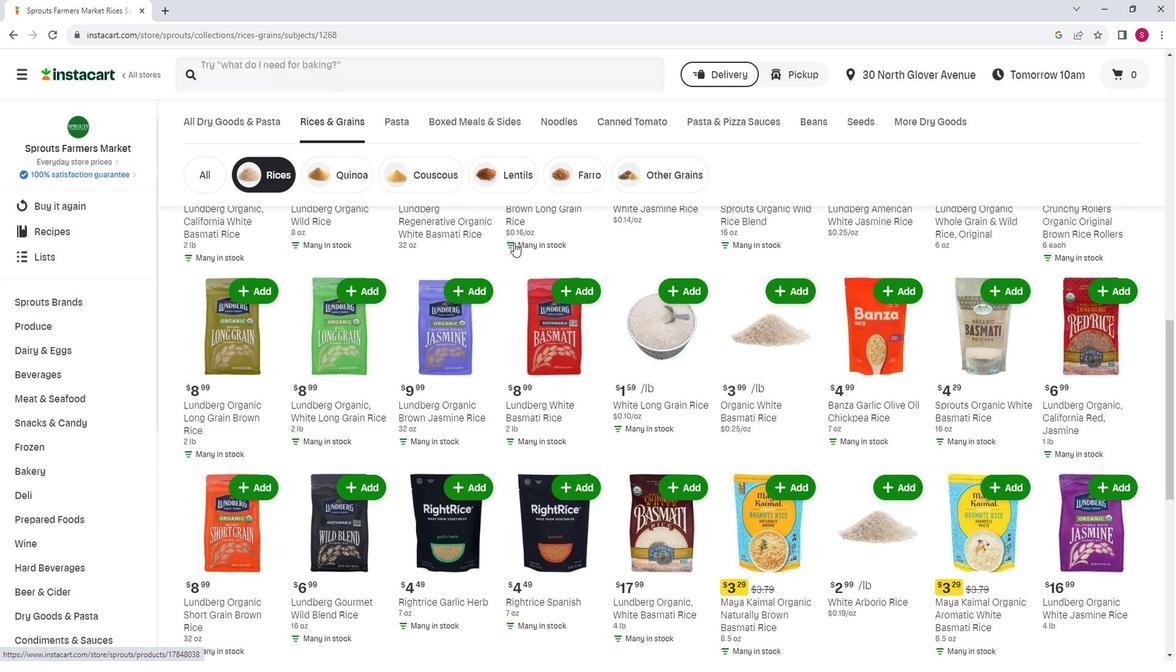 
Action: Mouse scrolled (525, 244) with delta (0, 0)
Screenshot: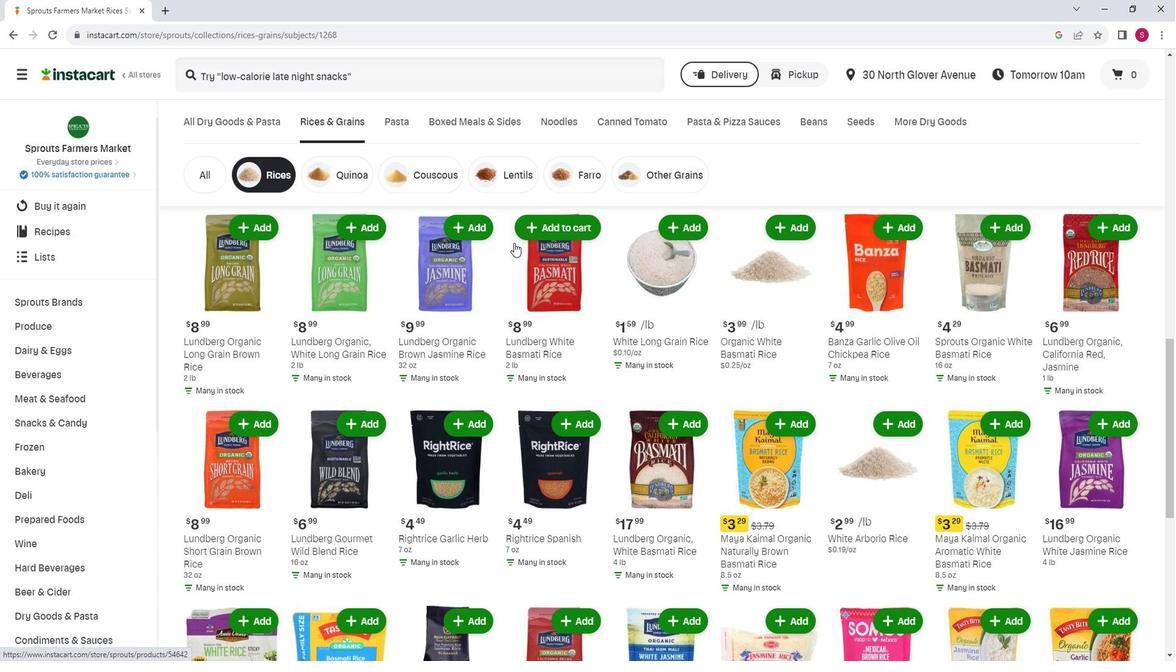 
Action: Mouse scrolled (525, 244) with delta (0, 0)
Screenshot: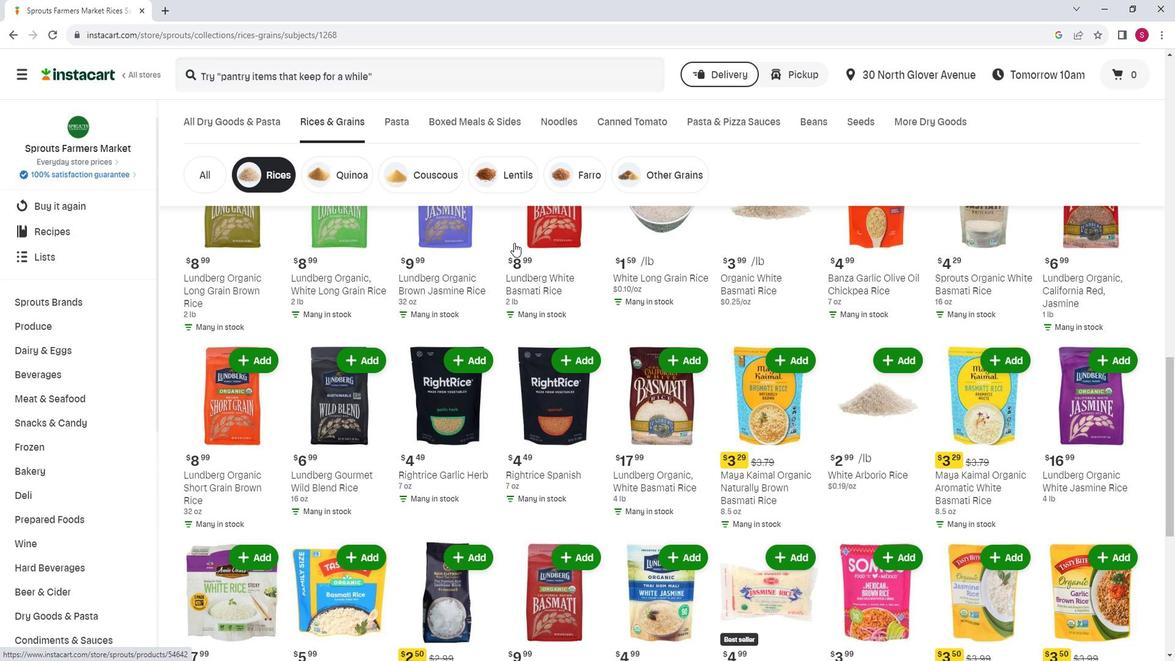 
Action: Mouse scrolled (525, 244) with delta (0, 0)
Screenshot: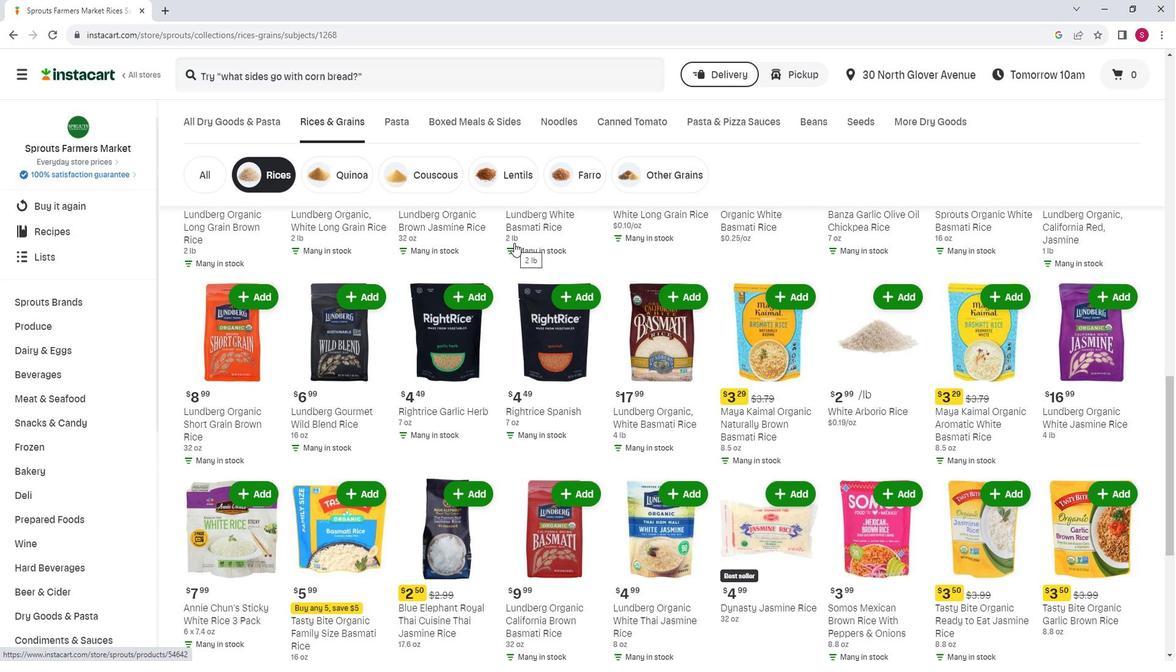 
Action: Mouse scrolled (525, 244) with delta (0, 0)
Screenshot: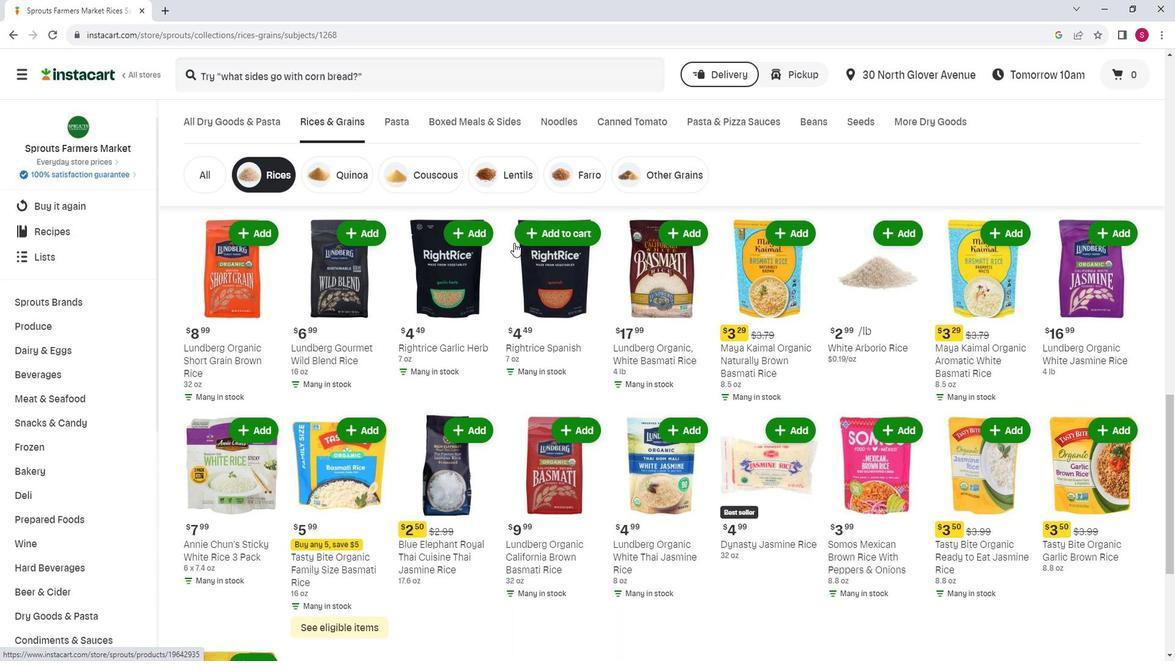 
Action: Mouse scrolled (525, 244) with delta (0, 0)
Screenshot: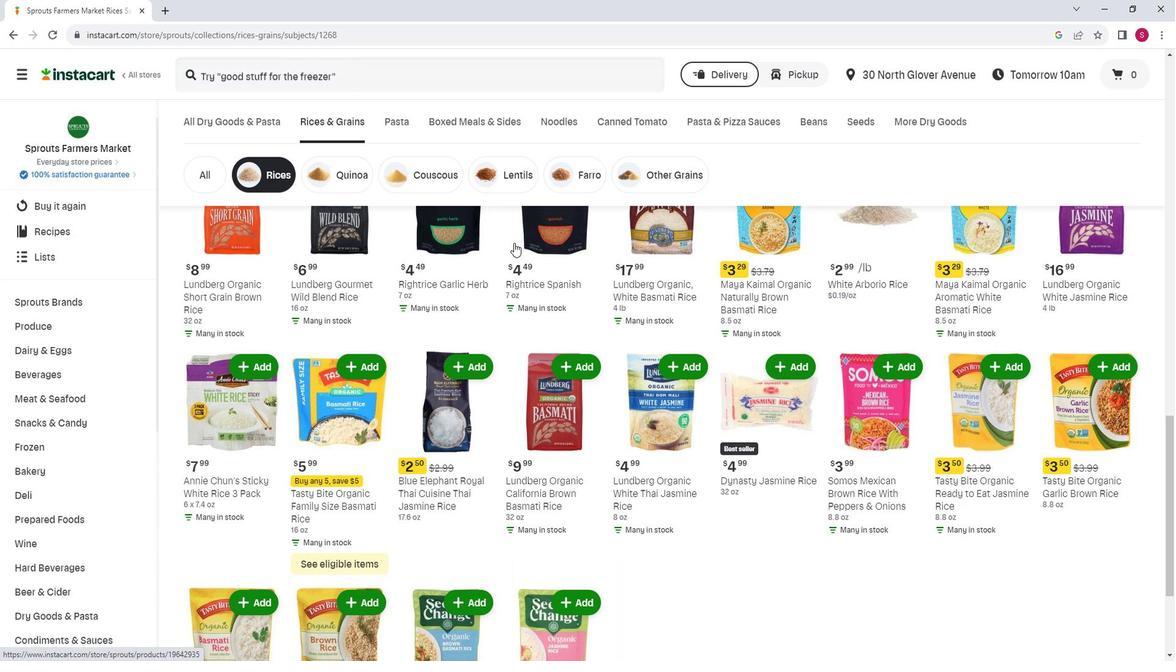 
Action: Mouse scrolled (525, 244) with delta (0, 0)
Screenshot: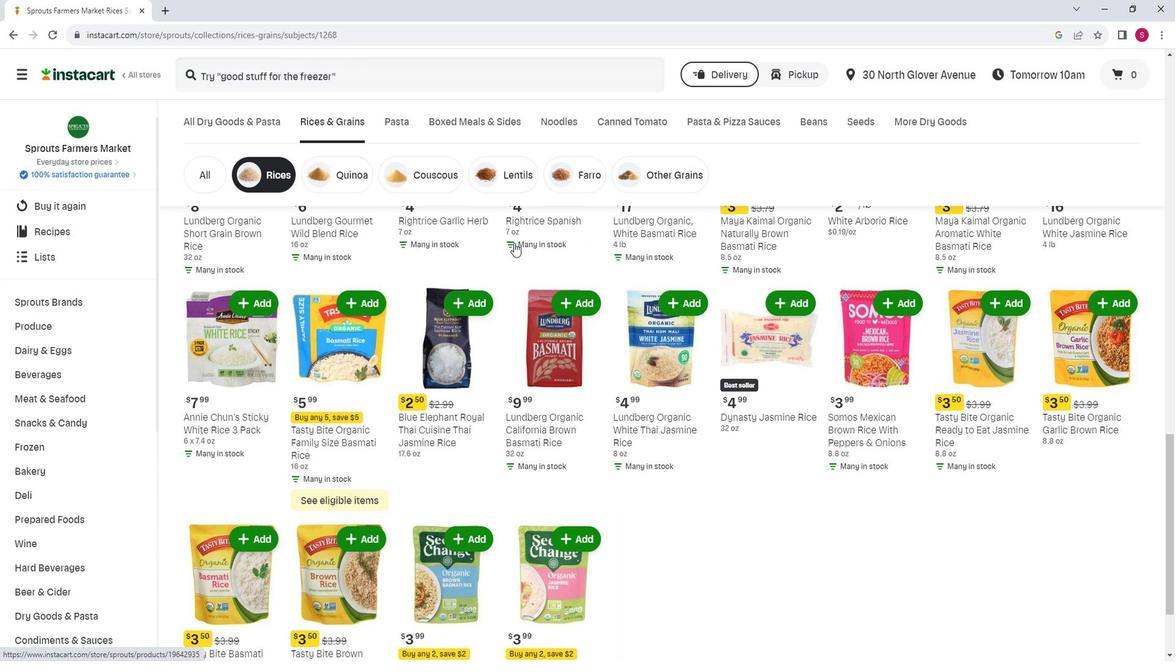 
Action: Mouse scrolled (525, 244) with delta (0, 0)
Screenshot: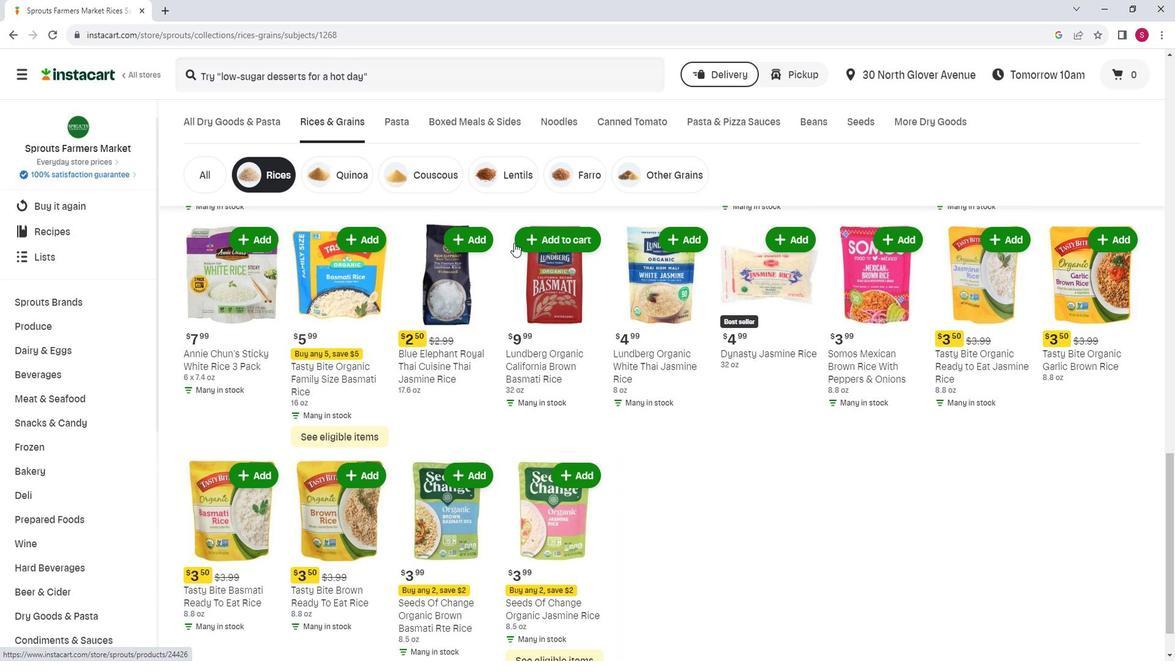 
Action: Mouse moved to (532, 249)
Screenshot: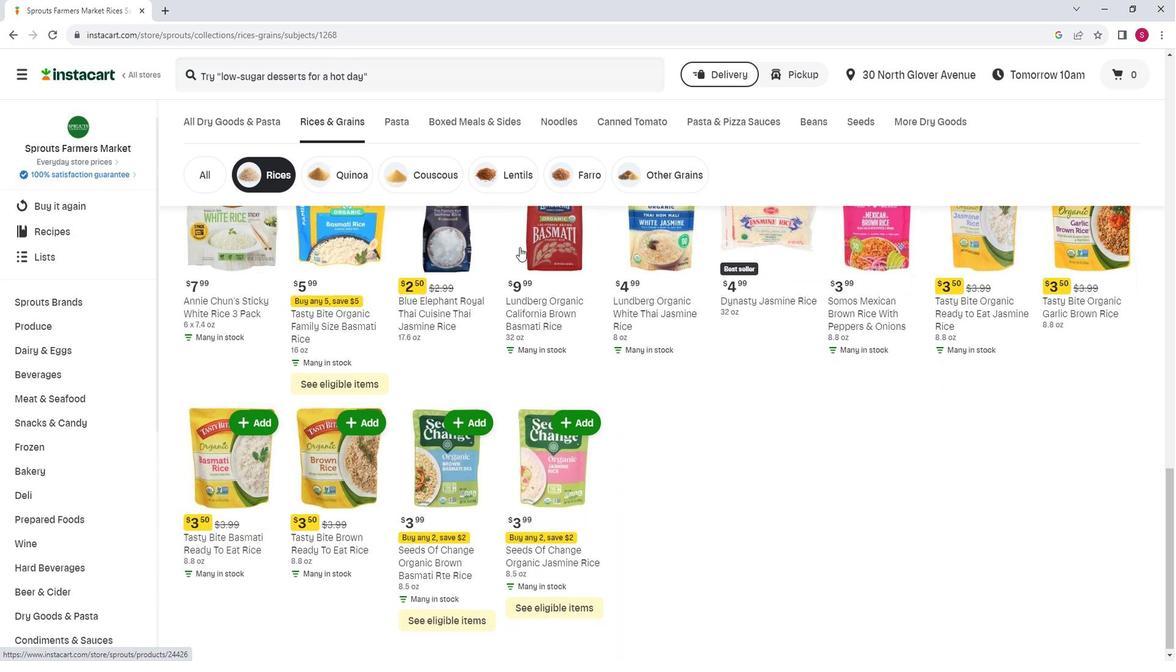 
